 Task: Open Card Content Strategy Review in Board Voice of Customer Customer Feedback and Complaint Analysis and Reporting to Workspace Alternative Dispute Resolution Services and add a team member Softage.2@softage.net, a label Blue, a checklist Insurance, an attachment from your computer, a color Blue and finally, add a card description 'Research and develop new service quality assurance process' and a comment 'Given the potential impact of this task on our company environmental impact, let us ensure that we approach it with a sense of sustainability and responsibility.'. Add a start date 'Jan 06, 1900' with a due date 'Jan 13, 1900'
Action: Mouse moved to (72, 377)
Screenshot: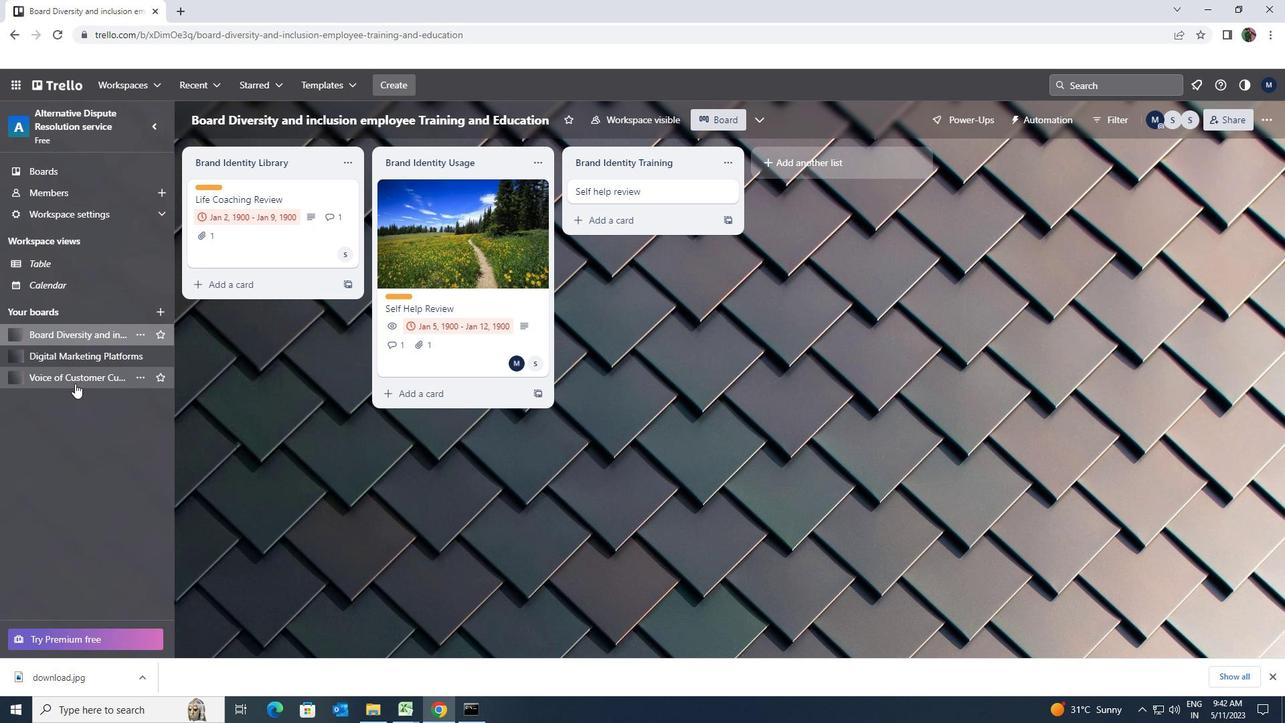
Action: Mouse pressed left at (72, 377)
Screenshot: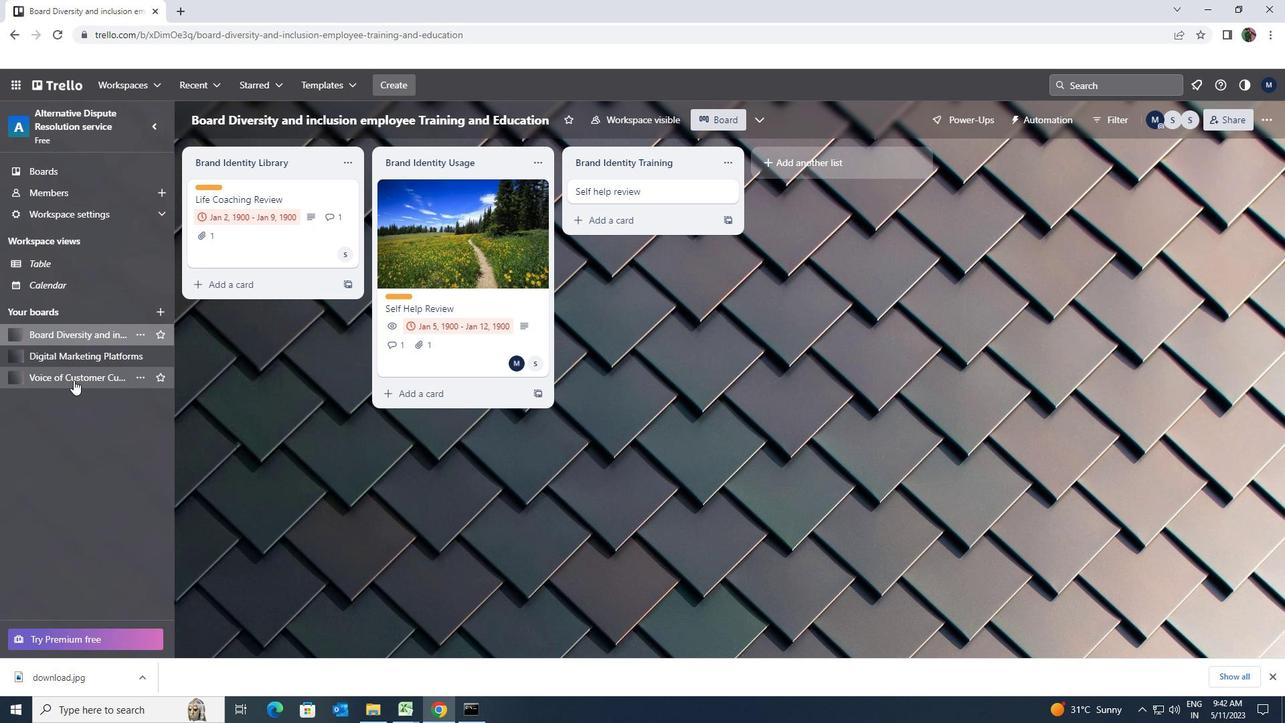 
Action: Mouse moved to (459, 184)
Screenshot: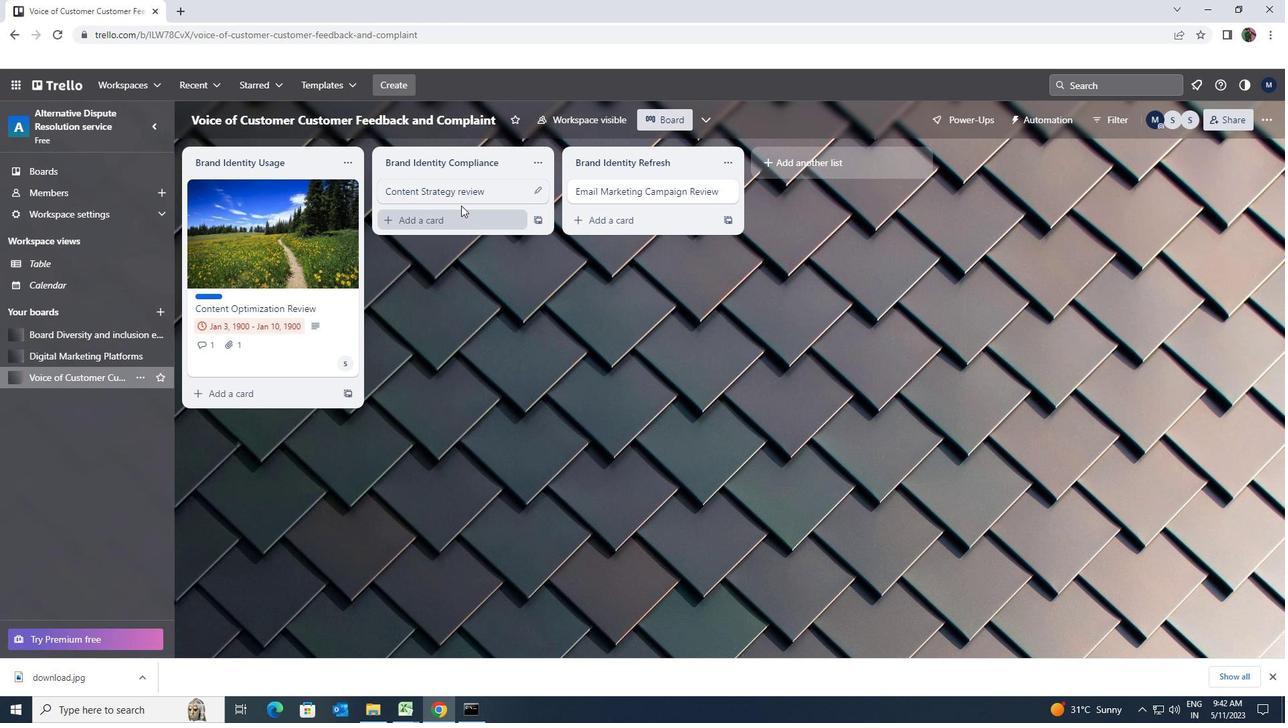 
Action: Mouse pressed left at (459, 184)
Screenshot: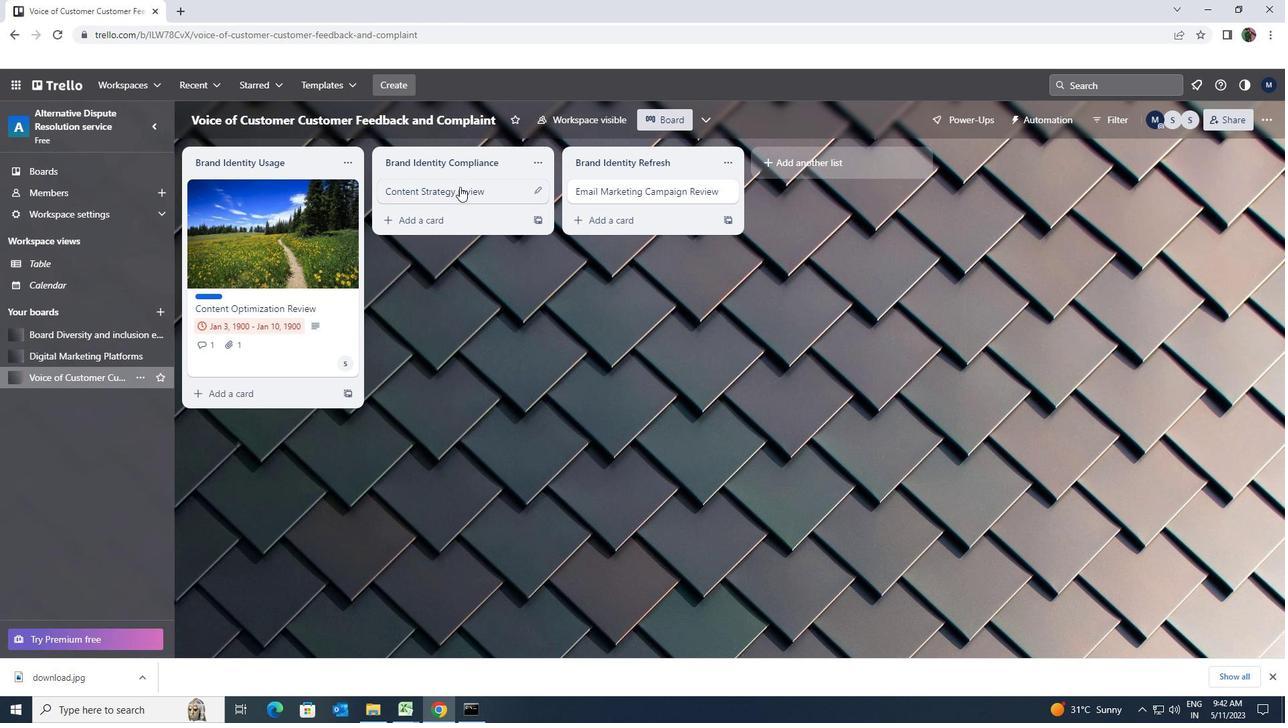 
Action: Mouse moved to (797, 188)
Screenshot: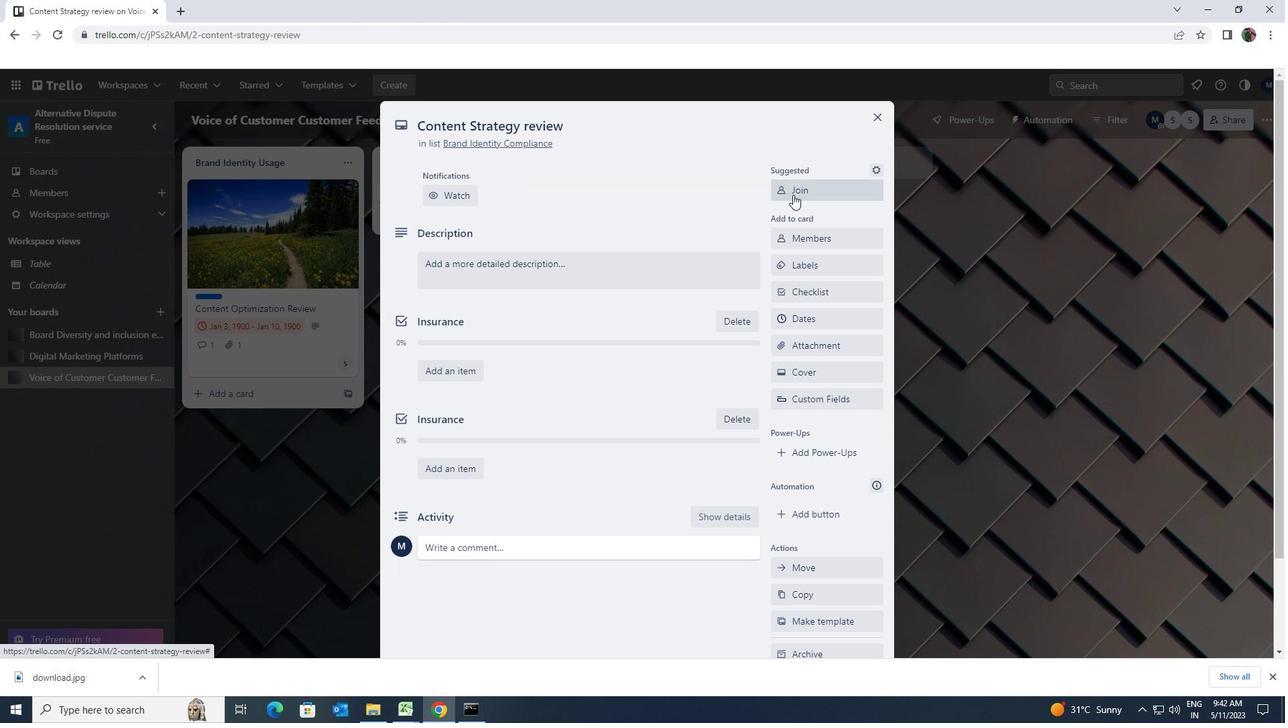 
Action: Mouse pressed left at (797, 188)
Screenshot: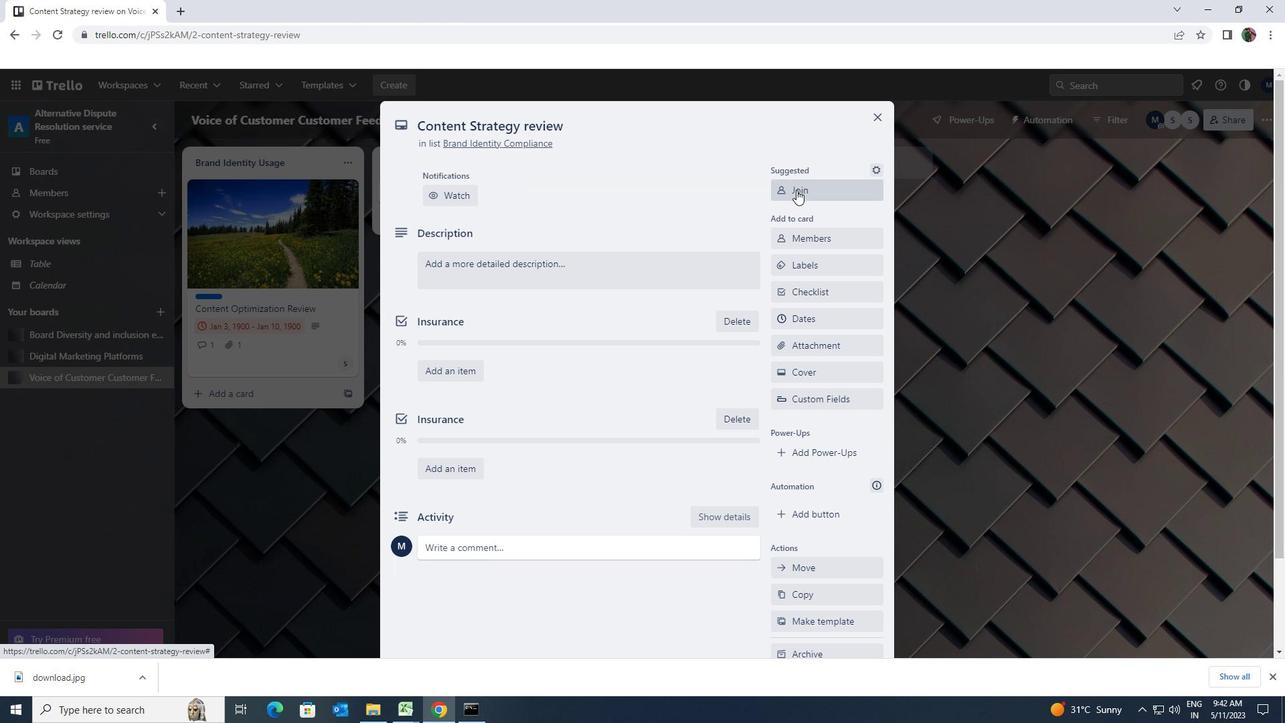 
Action: Mouse pressed left at (797, 188)
Screenshot: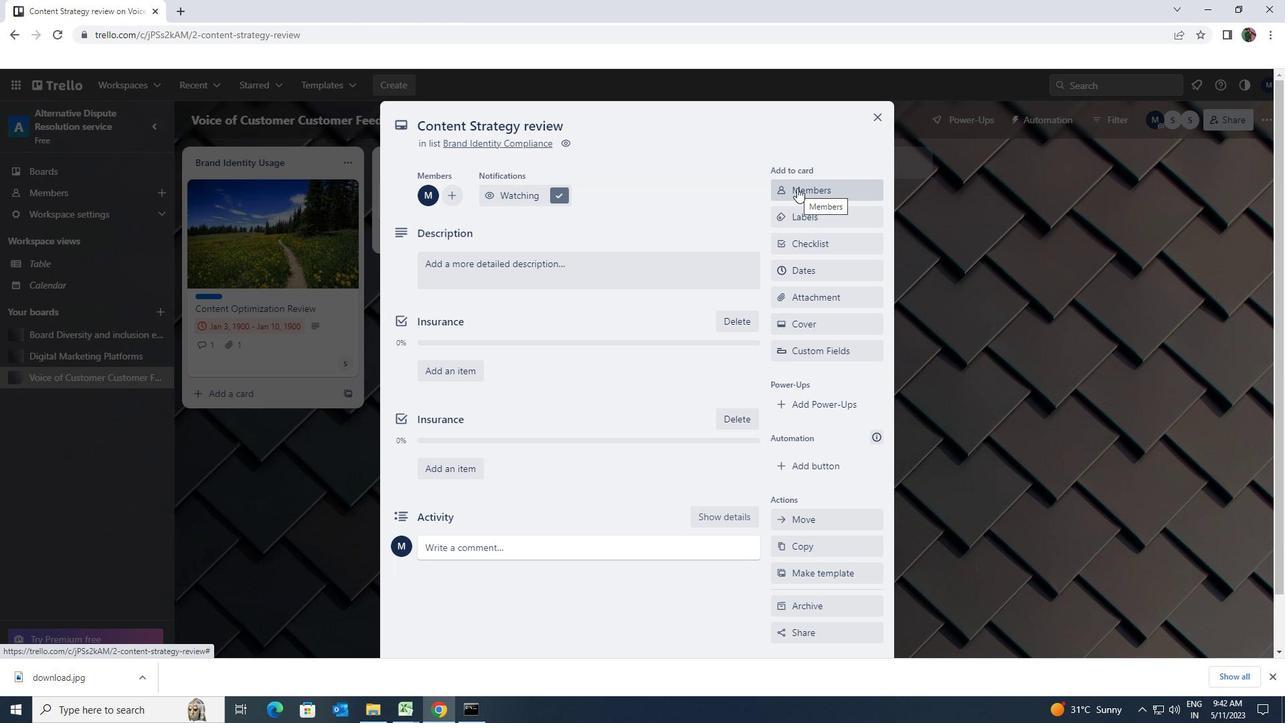 
Action: Key pressed softage.2<Key.shift>@SOFTAGE.NET
Screenshot: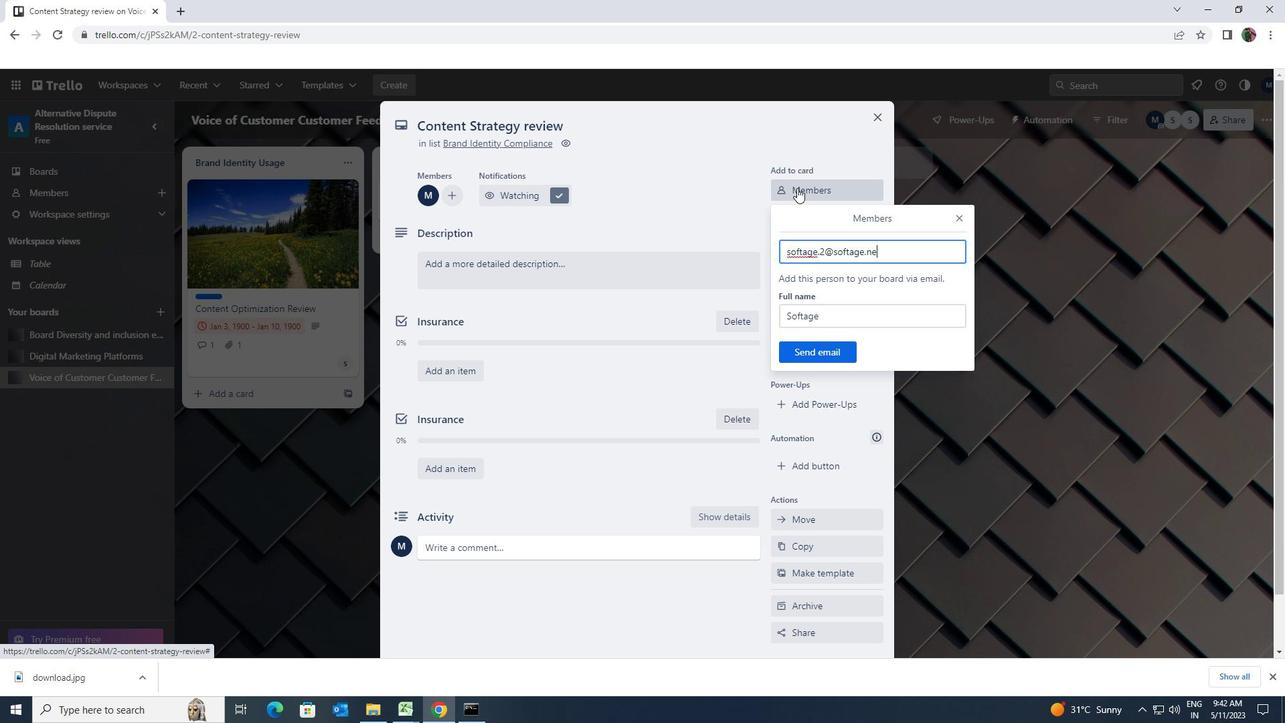 
Action: Mouse moved to (818, 353)
Screenshot: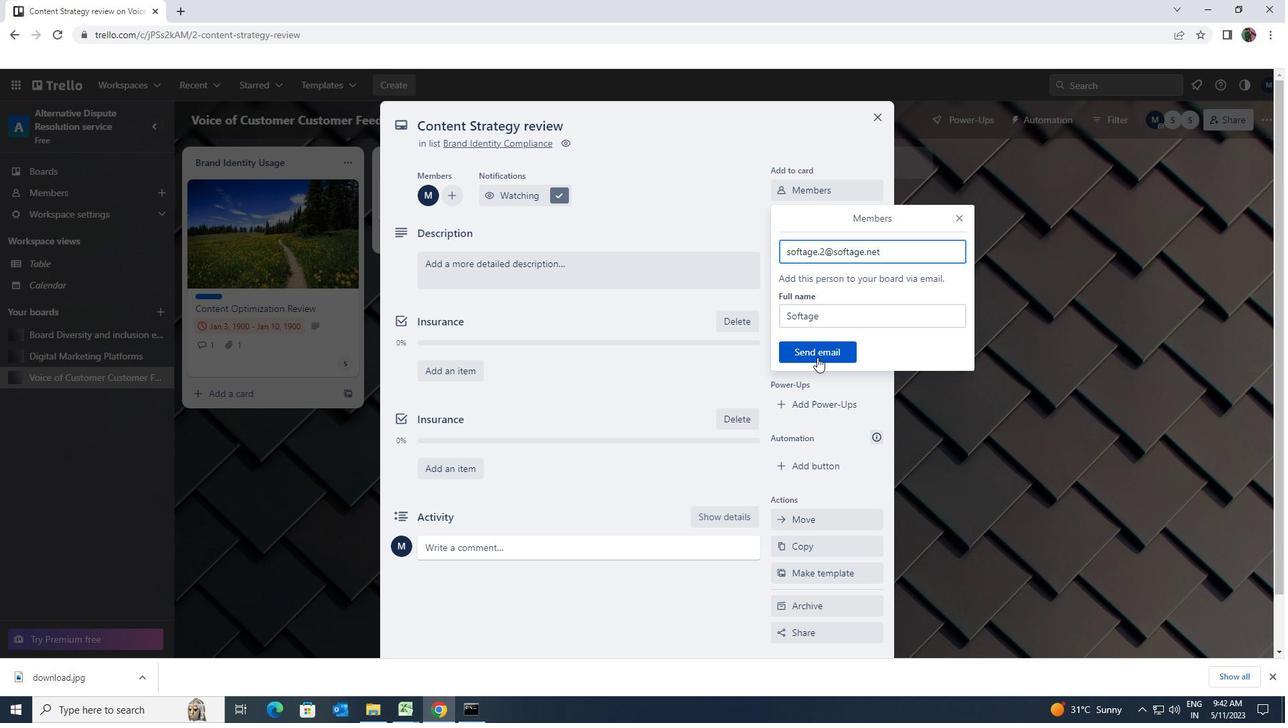 
Action: Mouse pressed left at (818, 353)
Screenshot: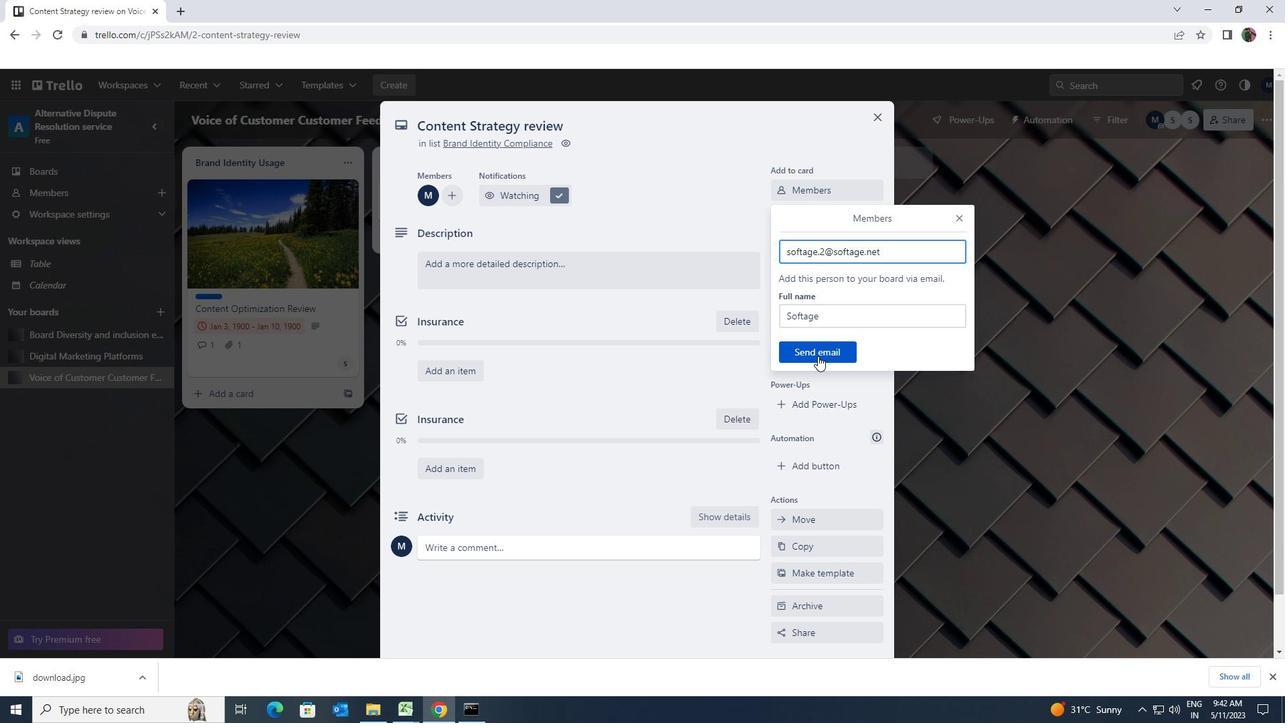 
Action: Mouse moved to (826, 213)
Screenshot: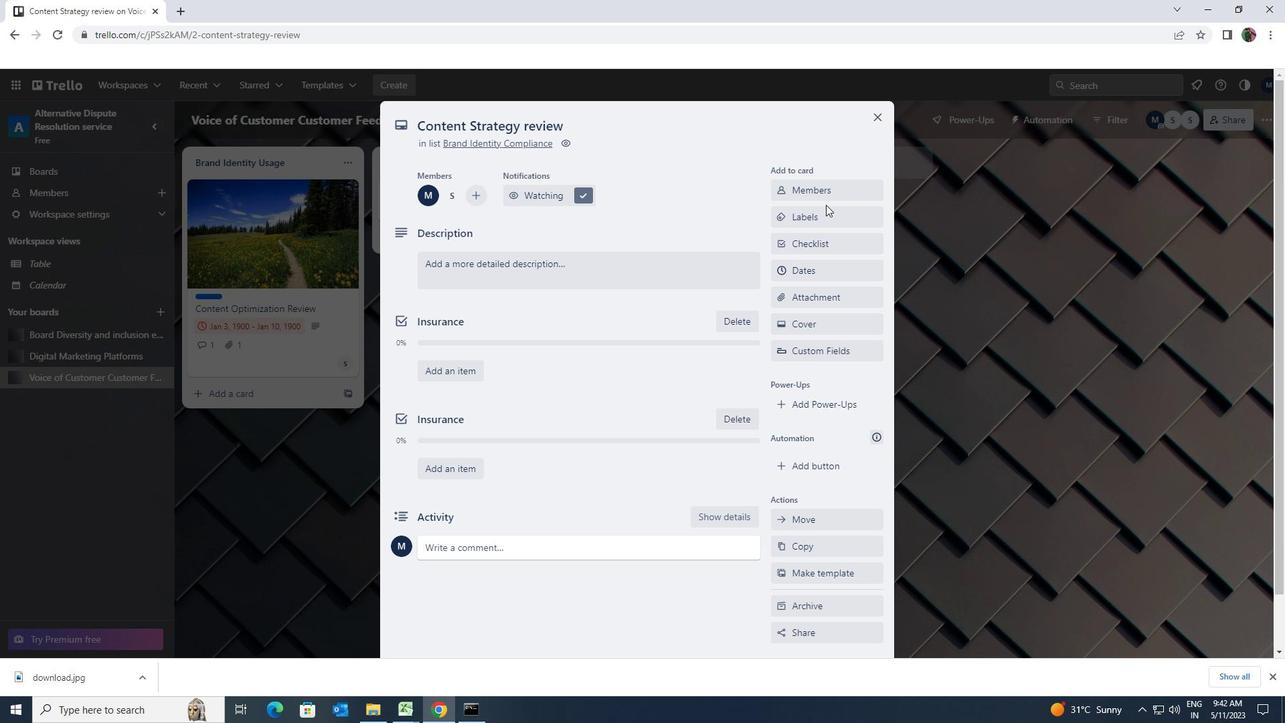 
Action: Mouse pressed left at (826, 213)
Screenshot: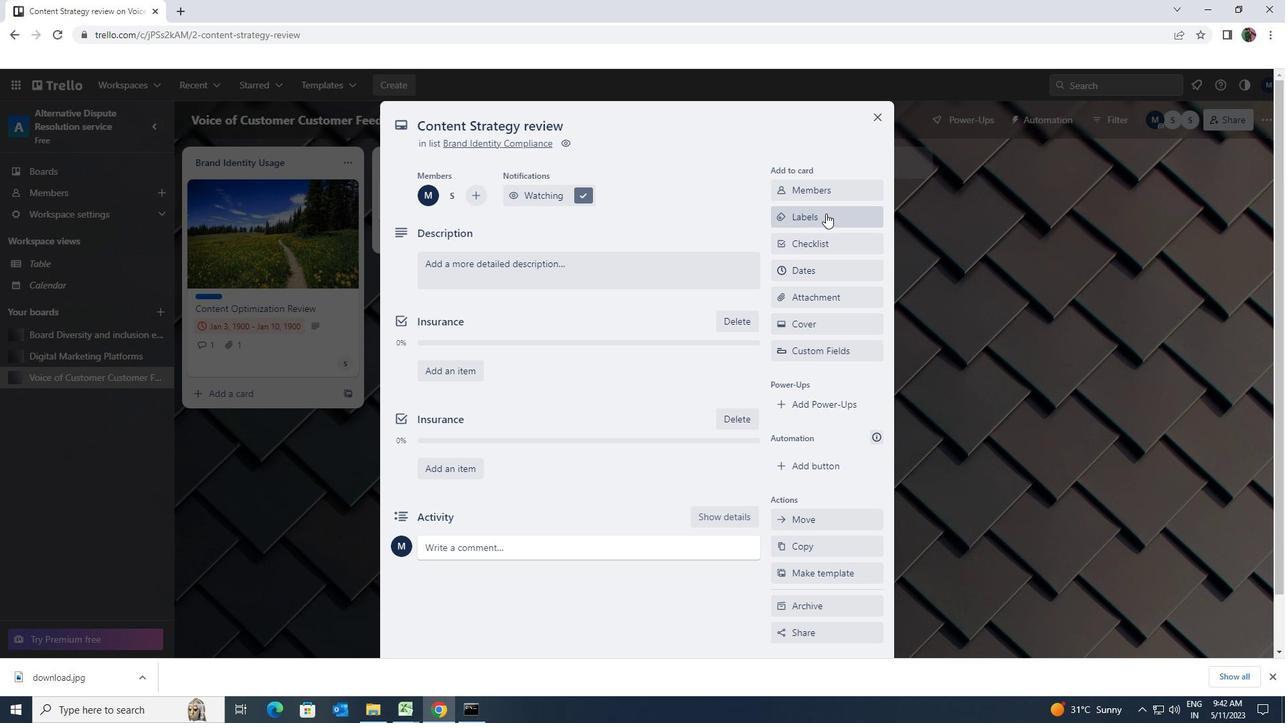 
Action: Mouse moved to (866, 500)
Screenshot: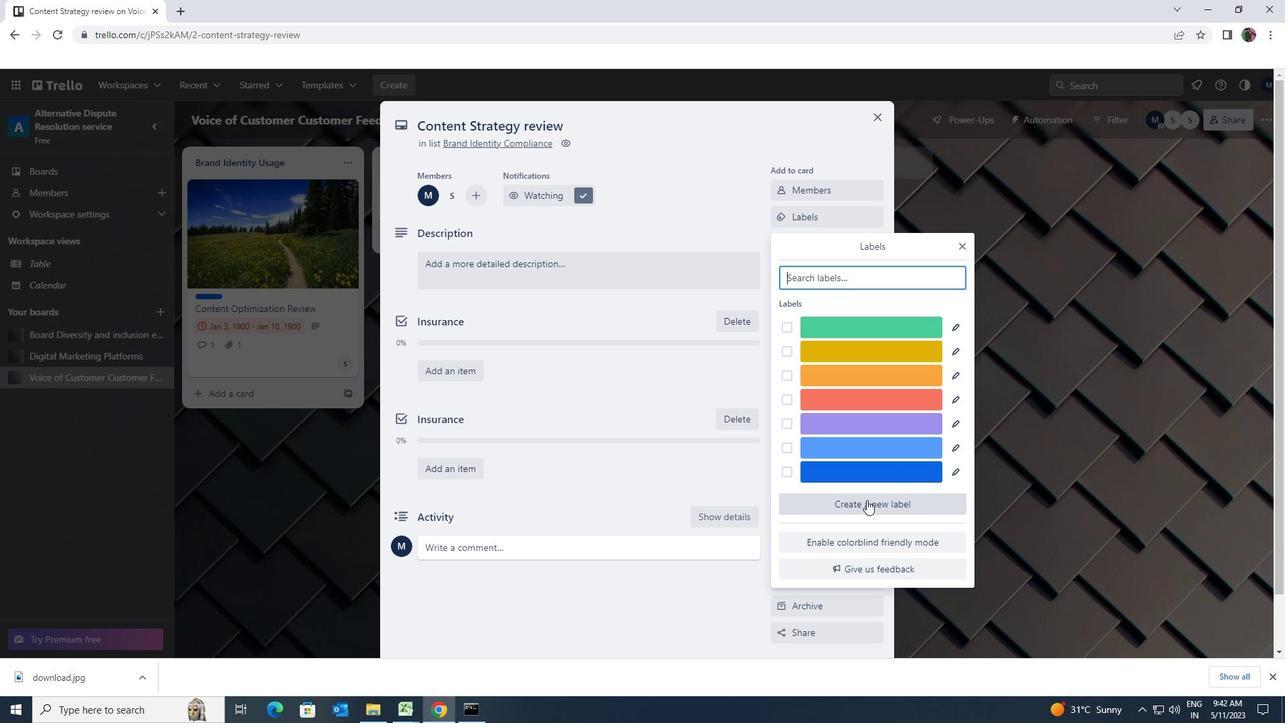 
Action: Mouse pressed left at (866, 500)
Screenshot: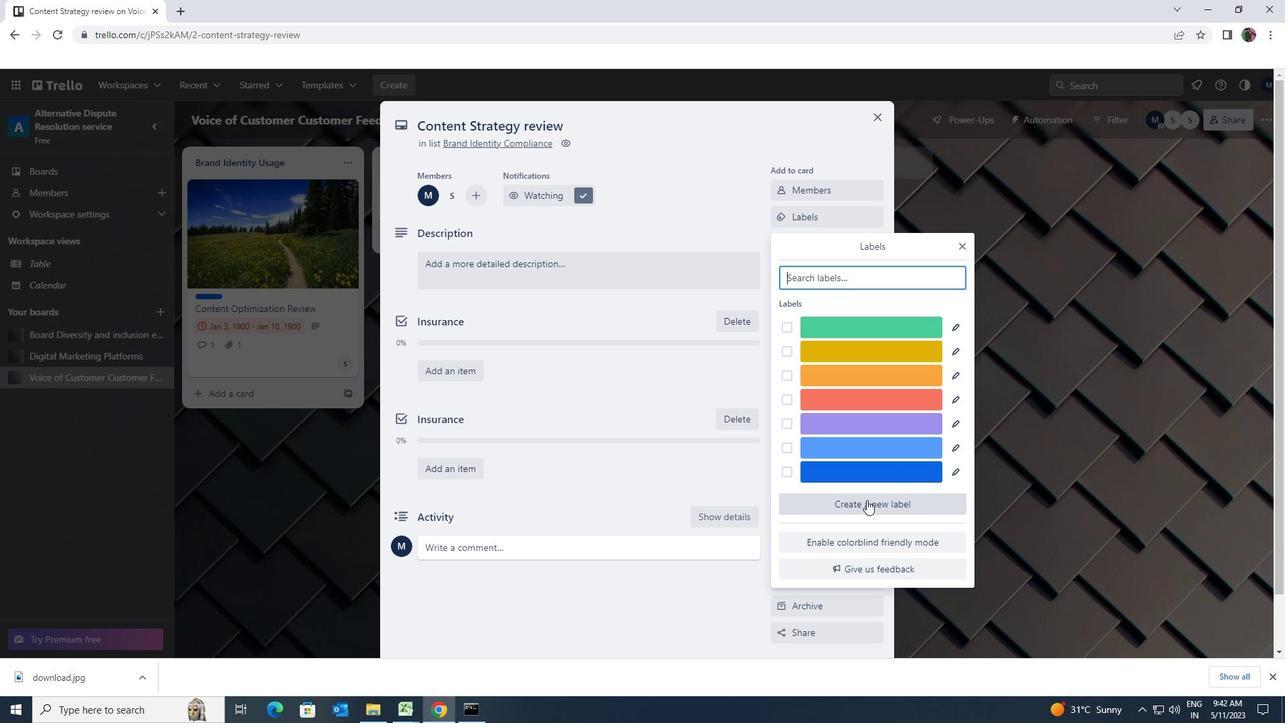 
Action: Mouse moved to (804, 529)
Screenshot: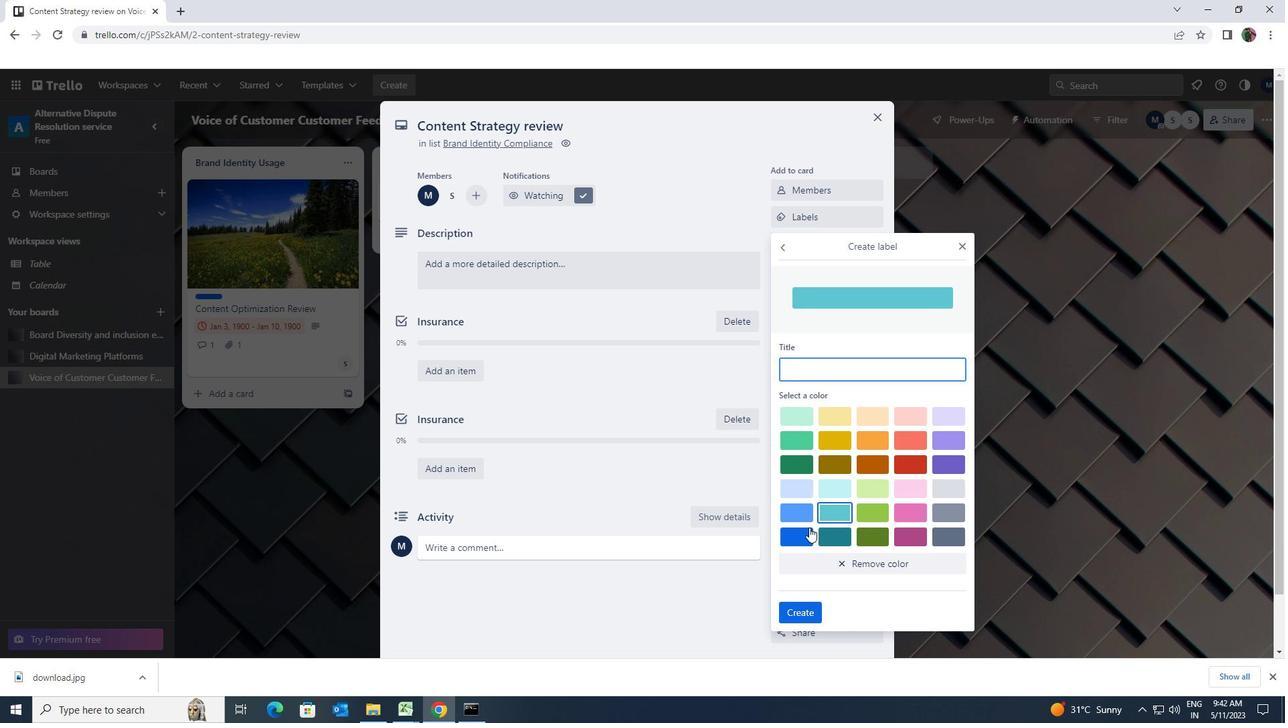 
Action: Mouse pressed left at (804, 529)
Screenshot: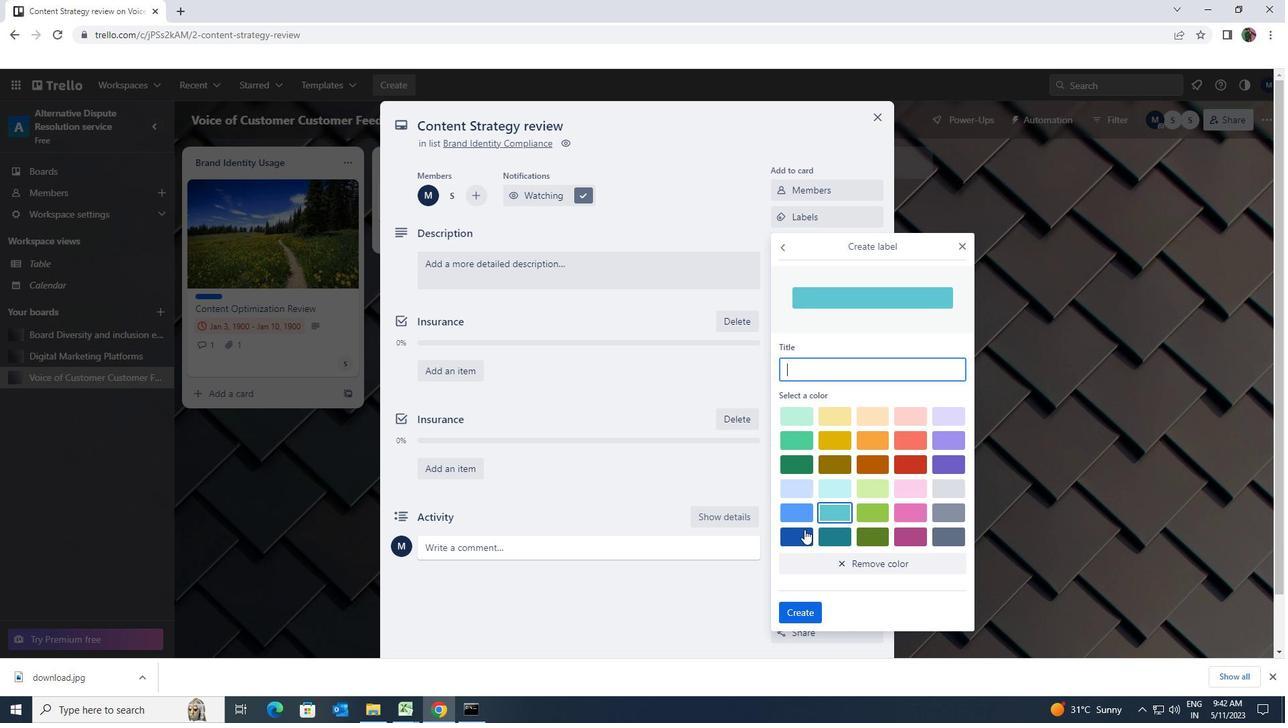 
Action: Mouse moved to (793, 615)
Screenshot: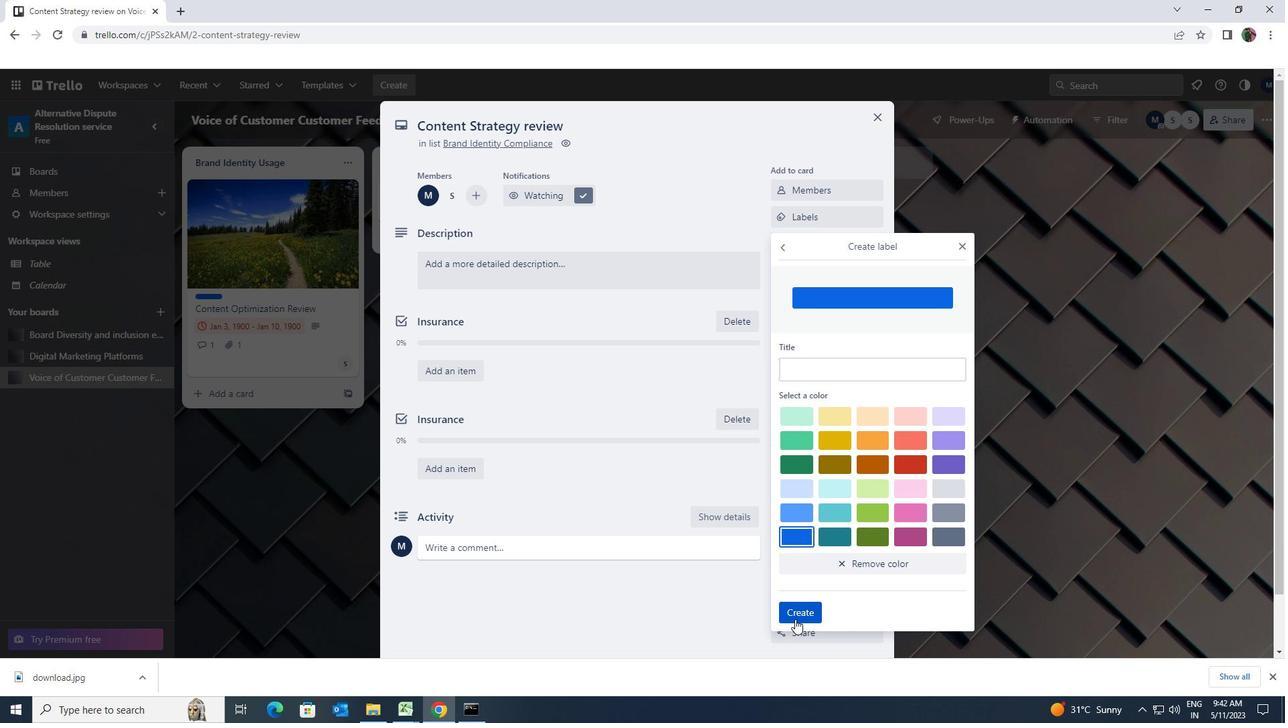 
Action: Mouse pressed left at (793, 615)
Screenshot: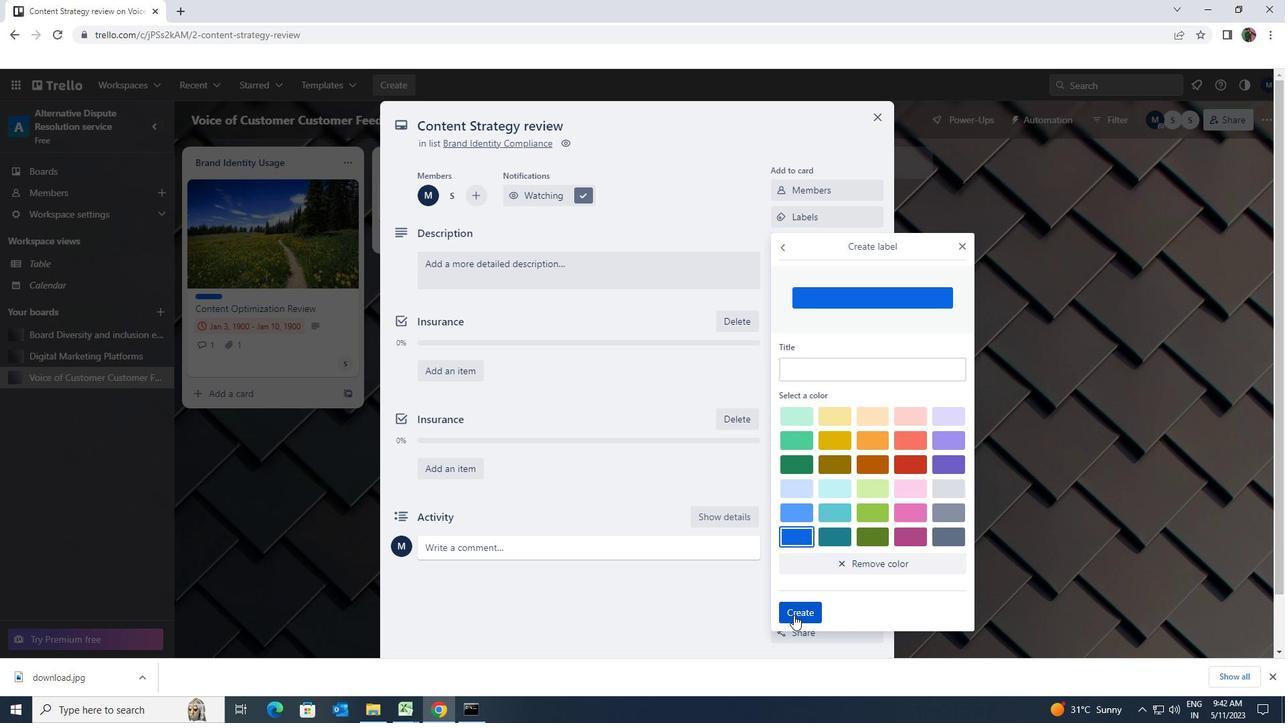 
Action: Mouse moved to (962, 247)
Screenshot: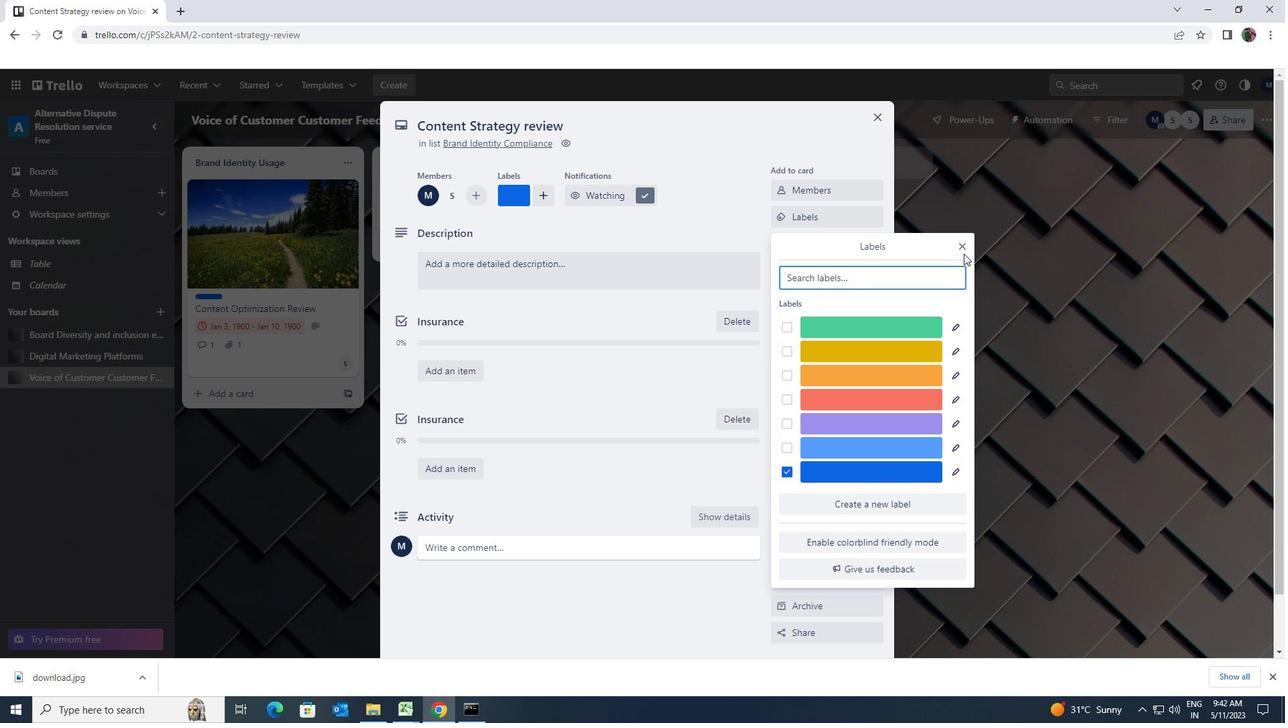 
Action: Mouse pressed left at (962, 247)
Screenshot: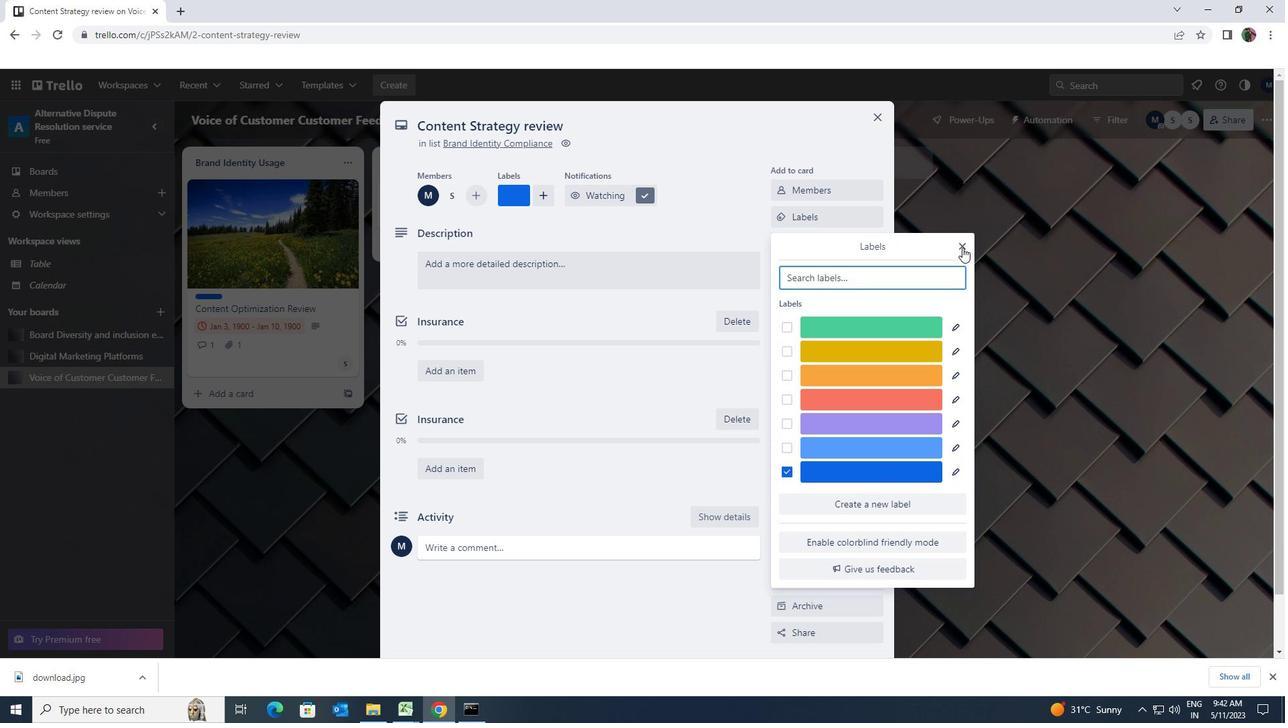 
Action: Mouse moved to (868, 246)
Screenshot: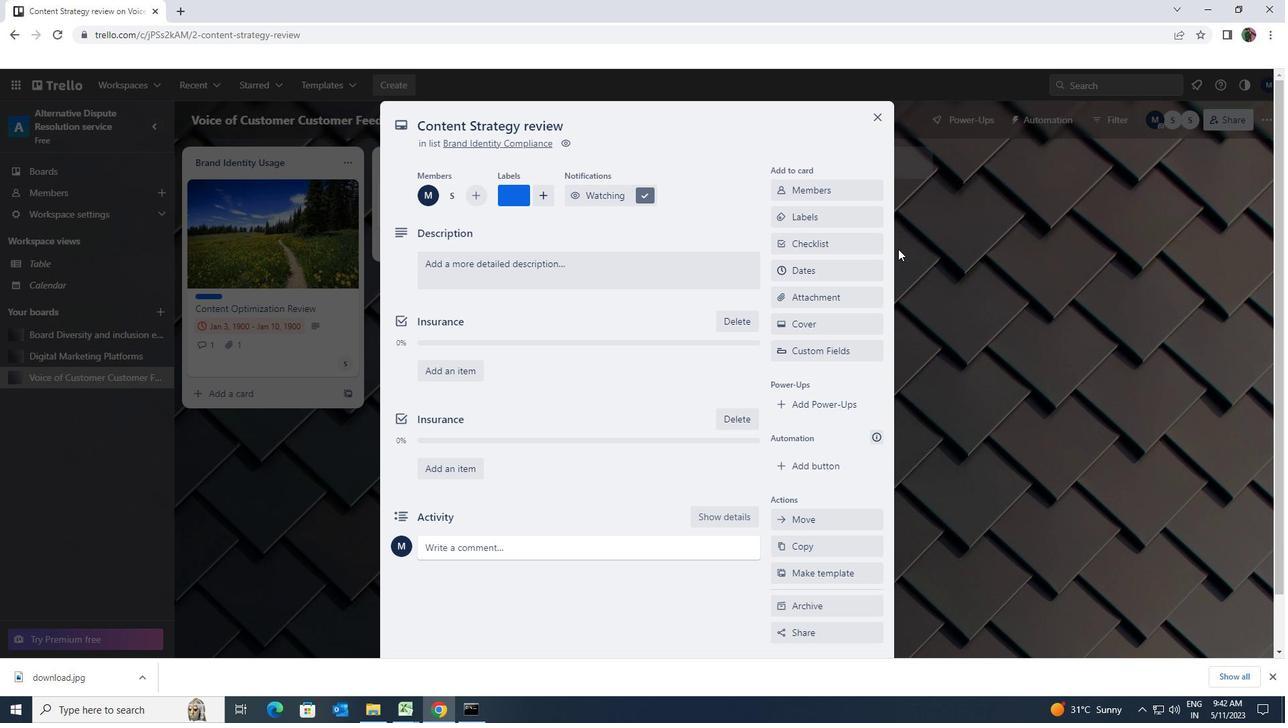 
Action: Mouse pressed left at (868, 246)
Screenshot: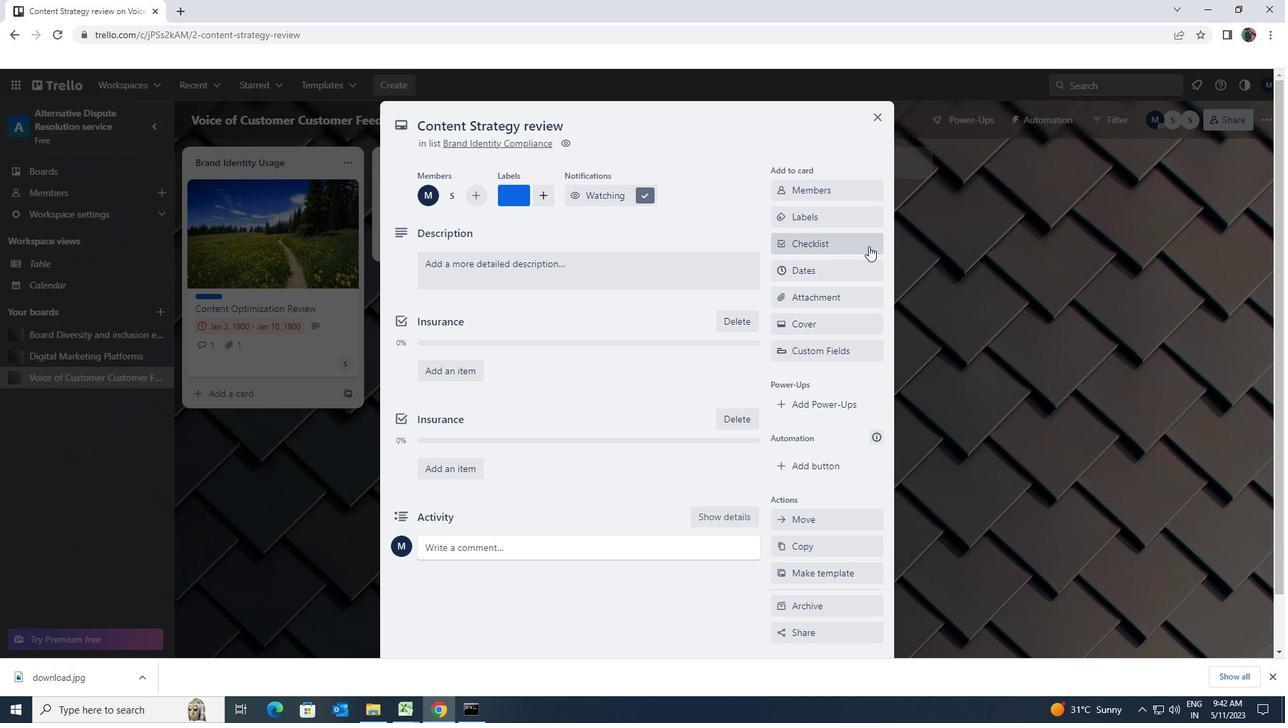 
Action: Key pressed <Key.shift>IM<Key.backspace>NSURANCE
Screenshot: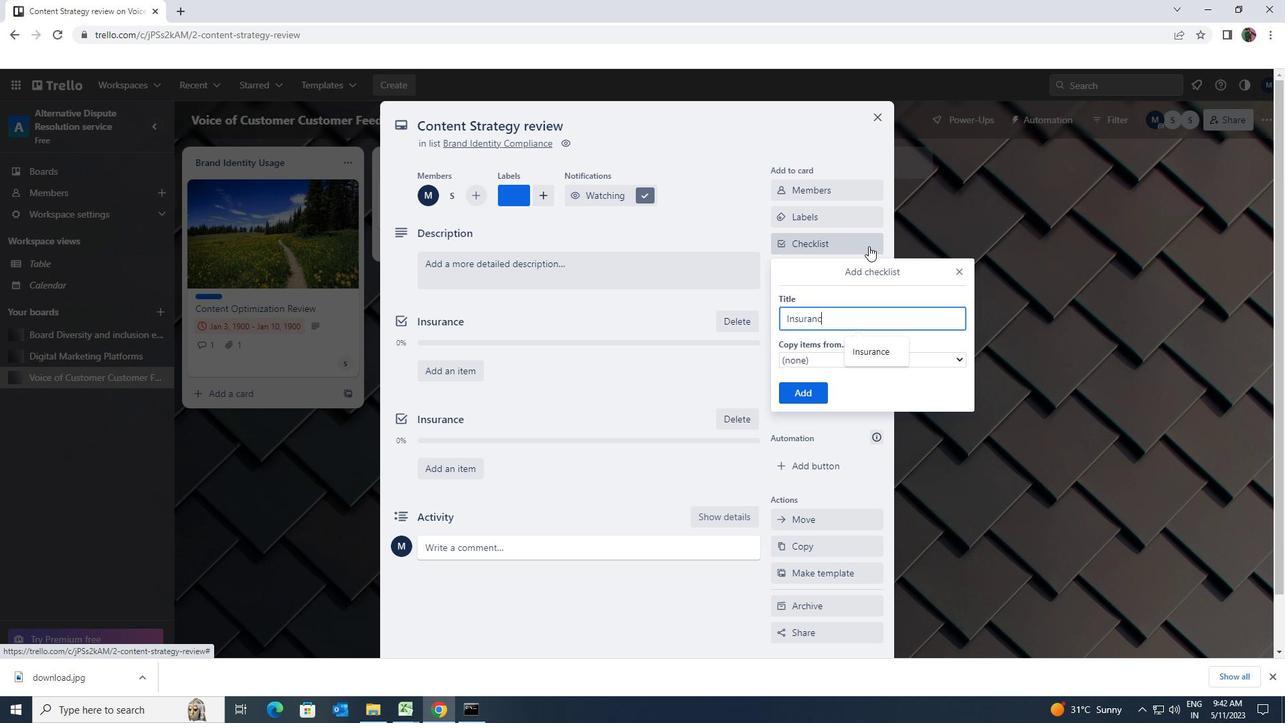 
Action: Mouse moved to (814, 390)
Screenshot: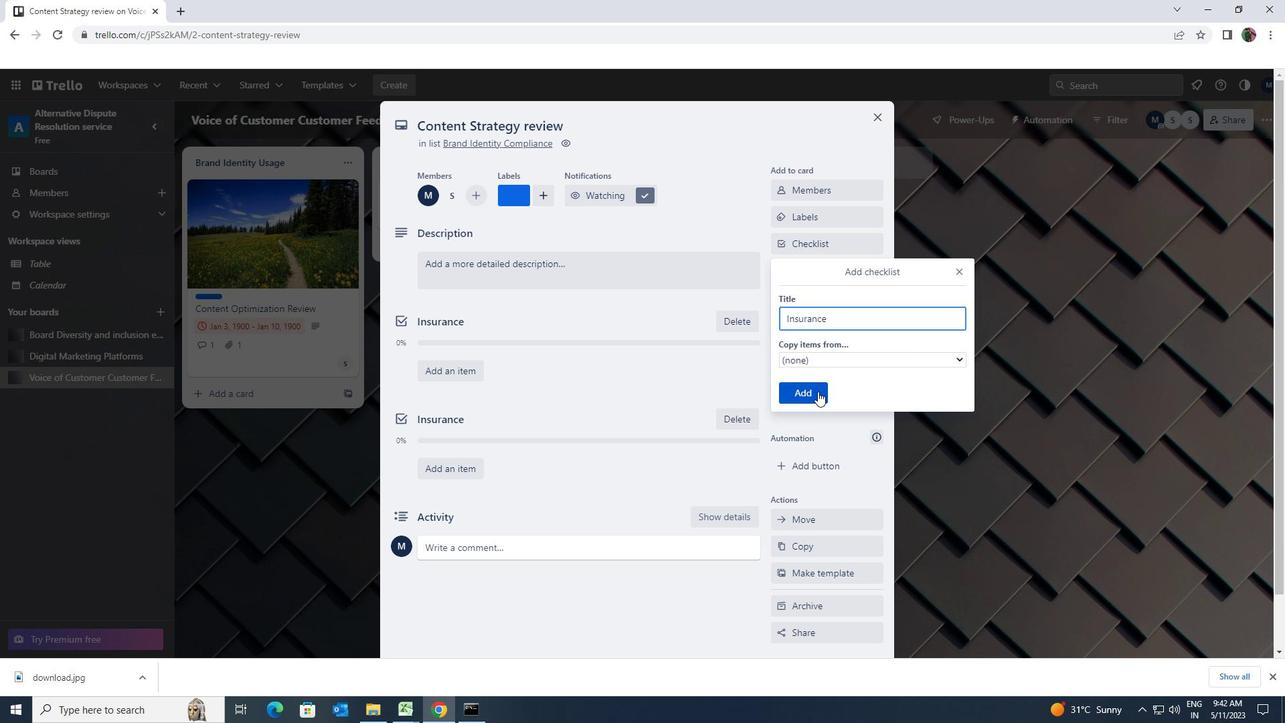 
Action: Mouse pressed left at (814, 390)
Screenshot: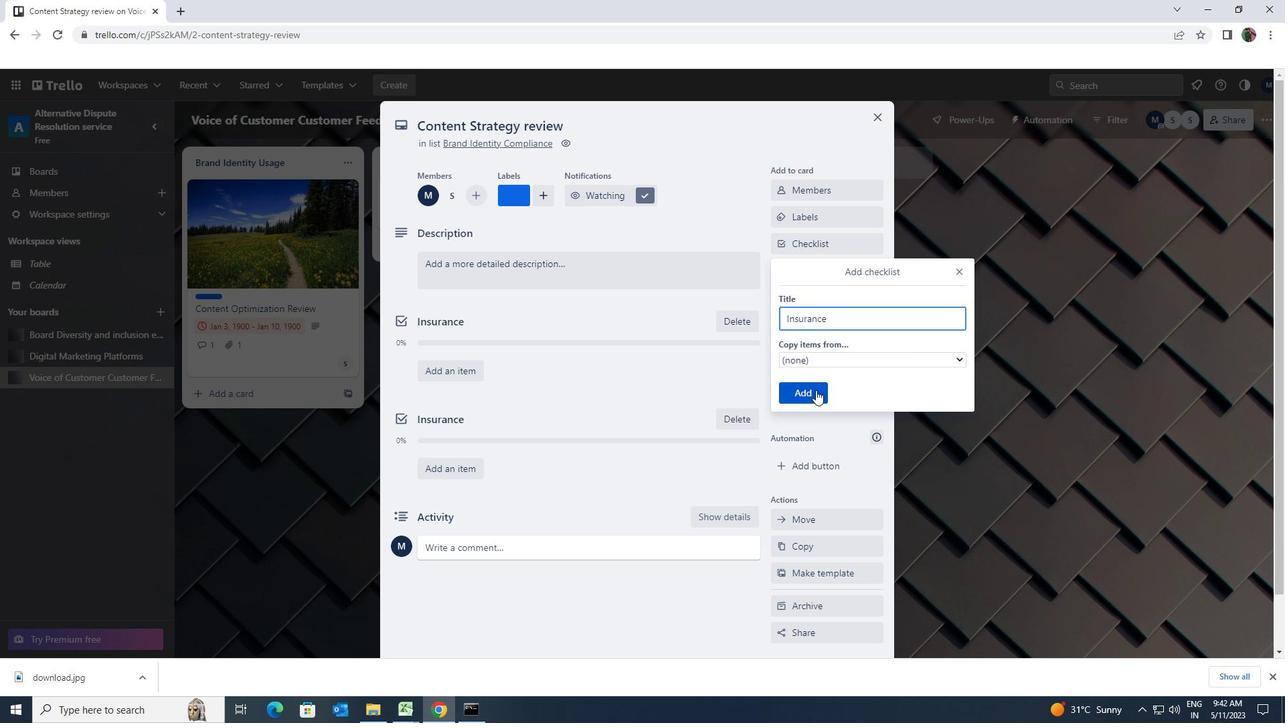 
Action: Mouse moved to (809, 294)
Screenshot: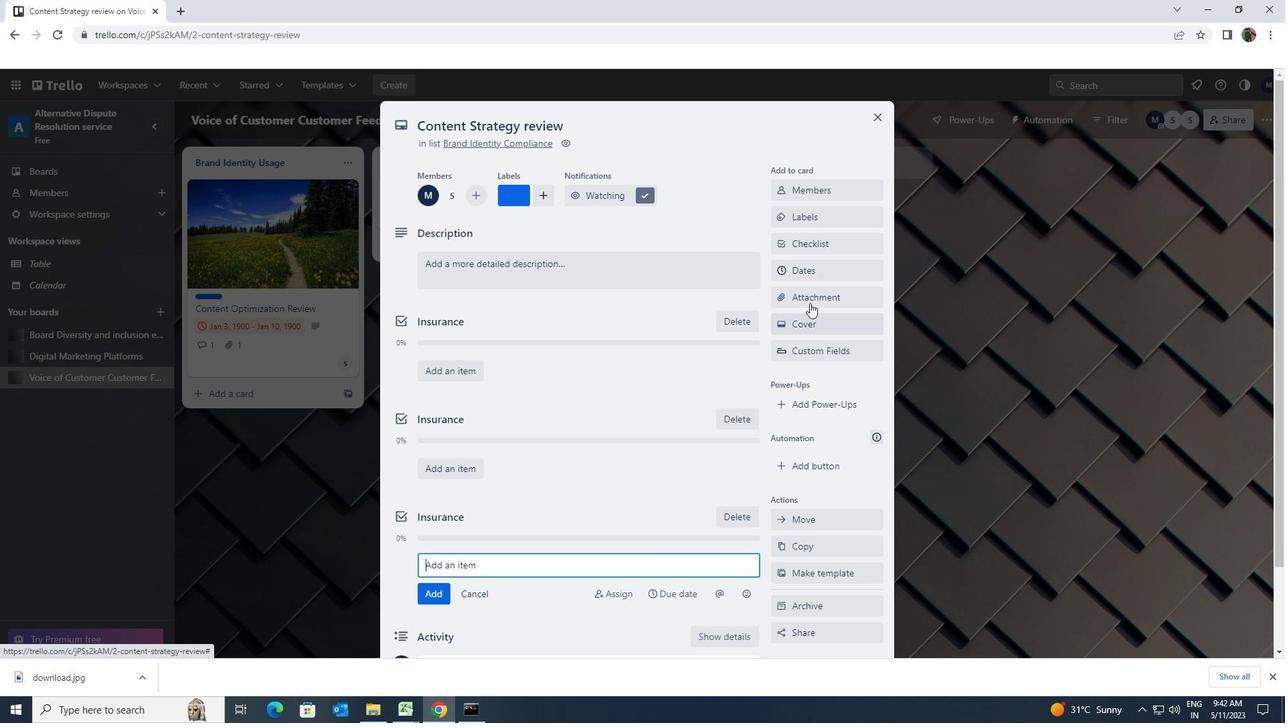 
Action: Mouse pressed left at (809, 294)
Screenshot: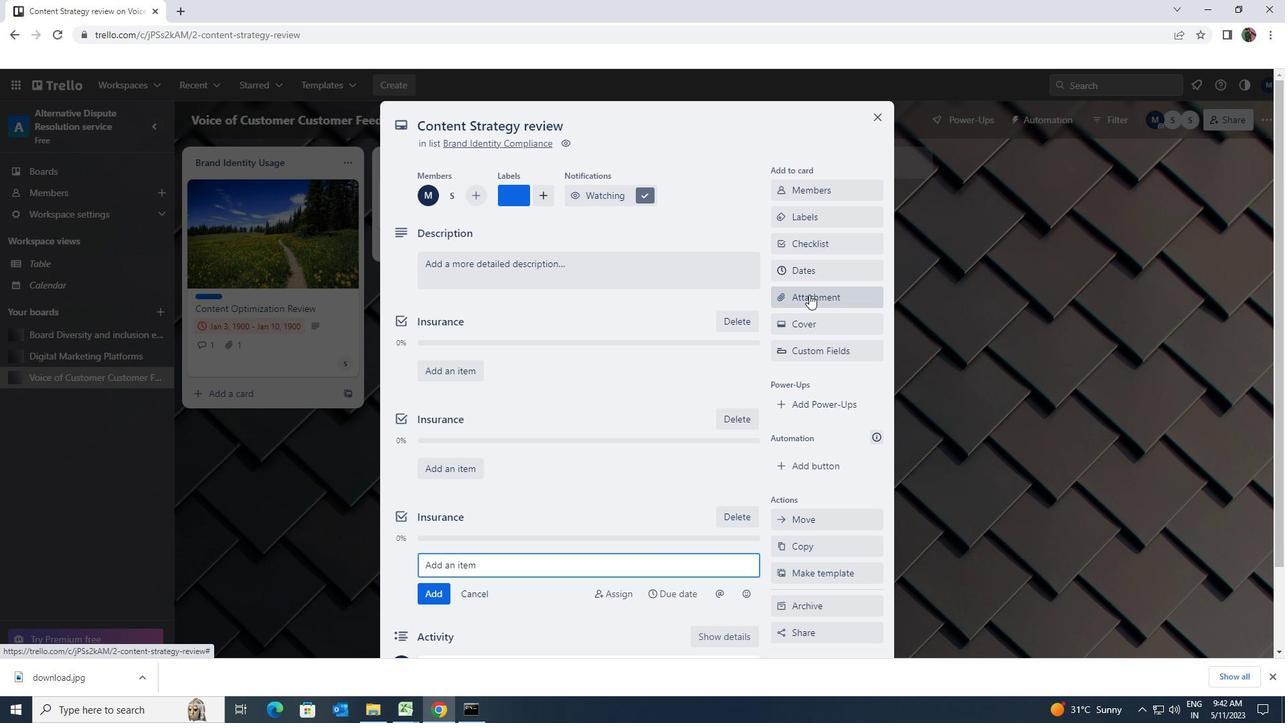 
Action: Mouse moved to (815, 348)
Screenshot: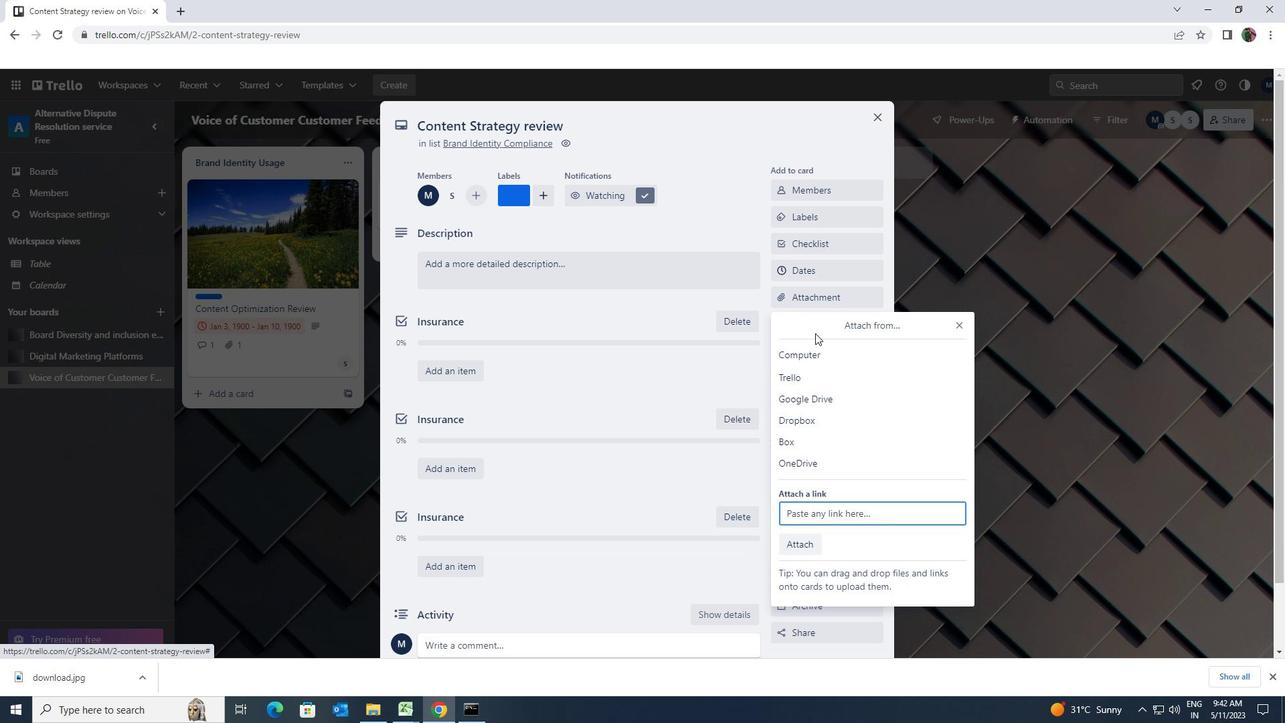 
Action: Mouse pressed left at (815, 348)
Screenshot: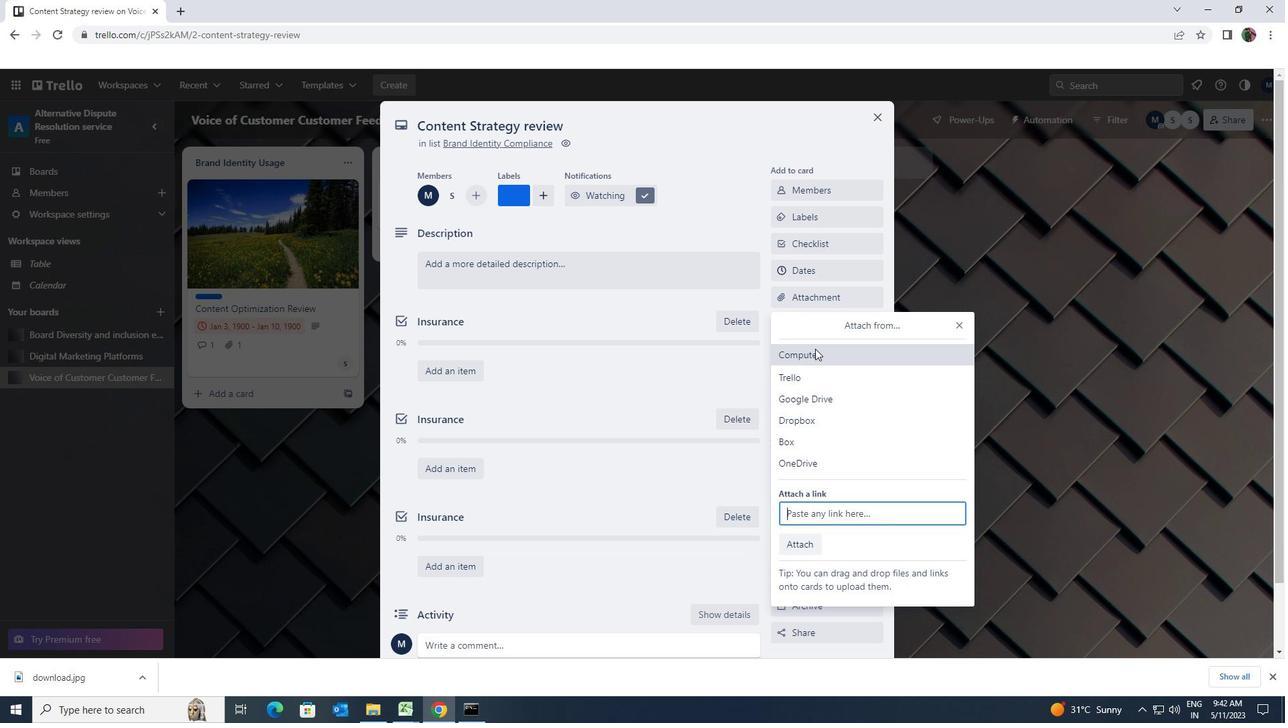 
Action: Mouse moved to (382, 118)
Screenshot: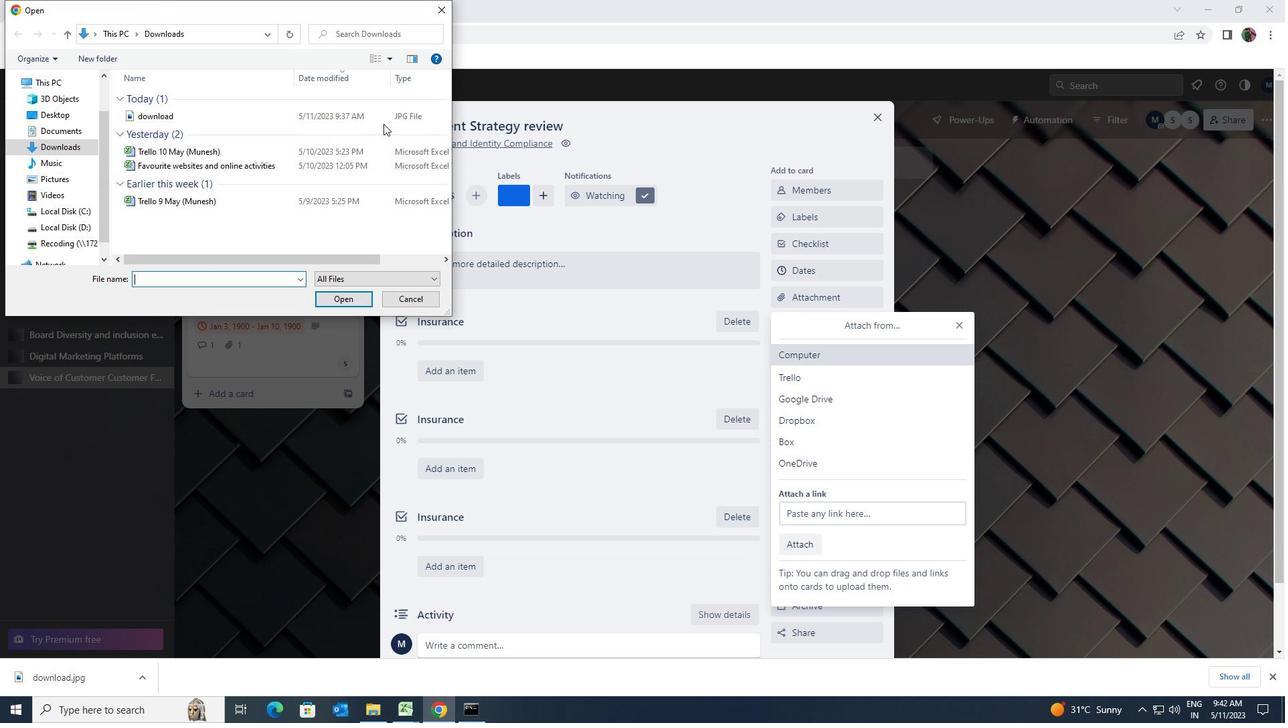 
Action: Mouse pressed left at (382, 118)
Screenshot: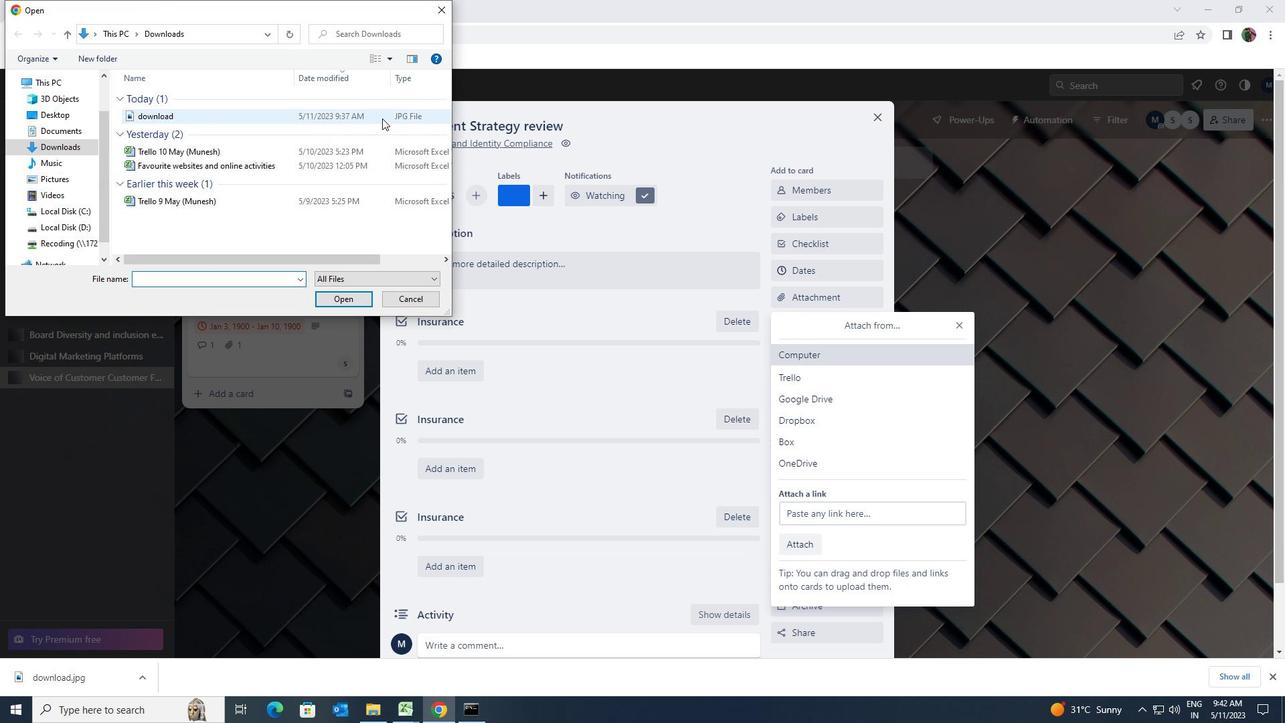 
Action: Mouse moved to (355, 295)
Screenshot: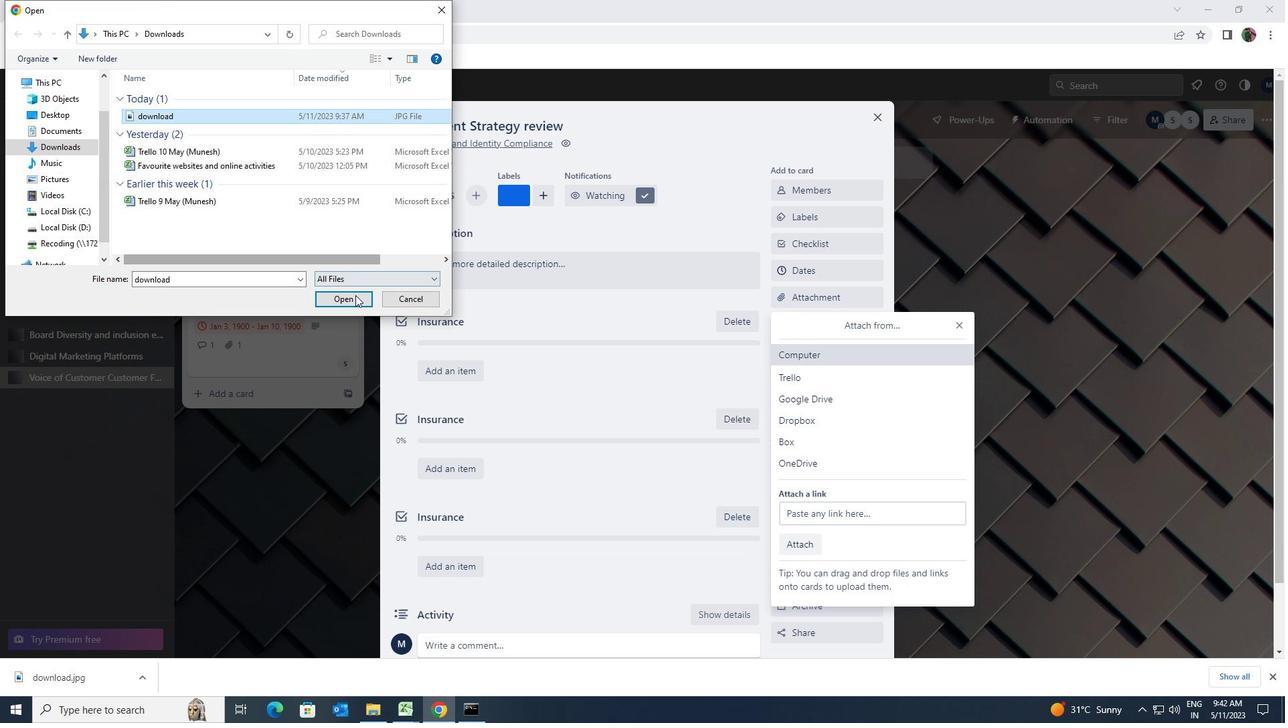 
Action: Mouse pressed left at (355, 295)
Screenshot: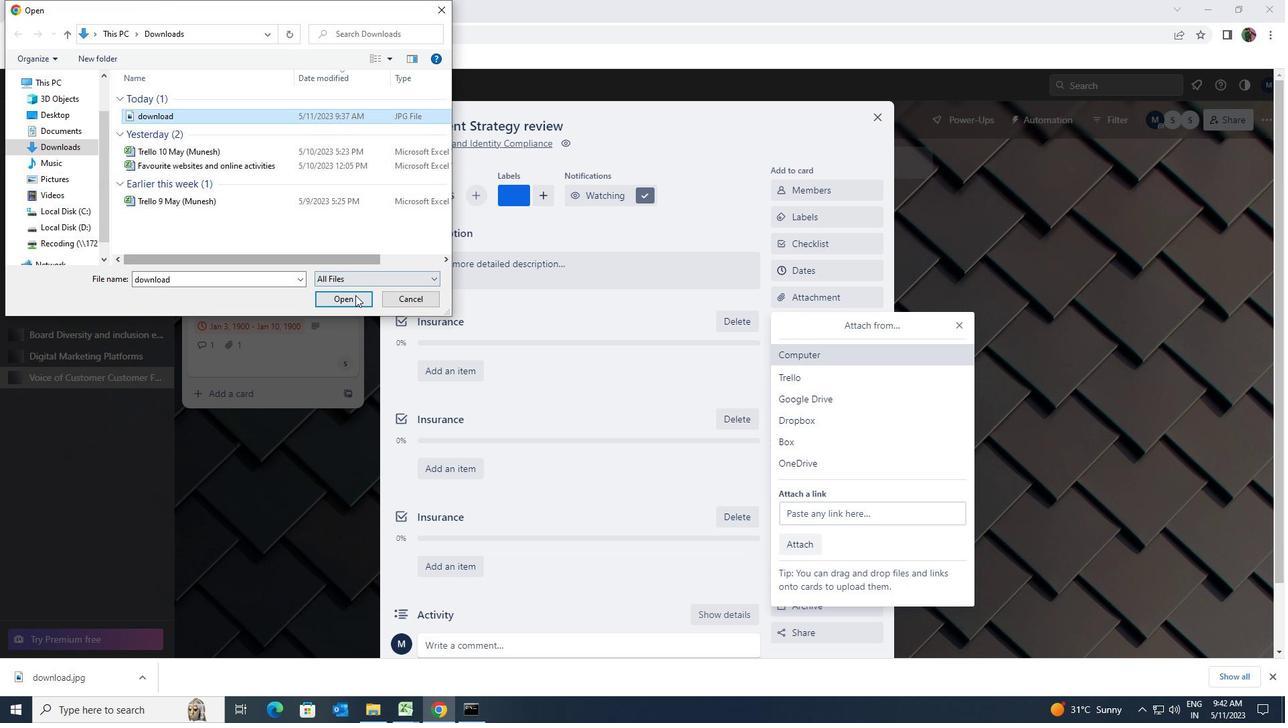 
Action: Mouse moved to (491, 388)
Screenshot: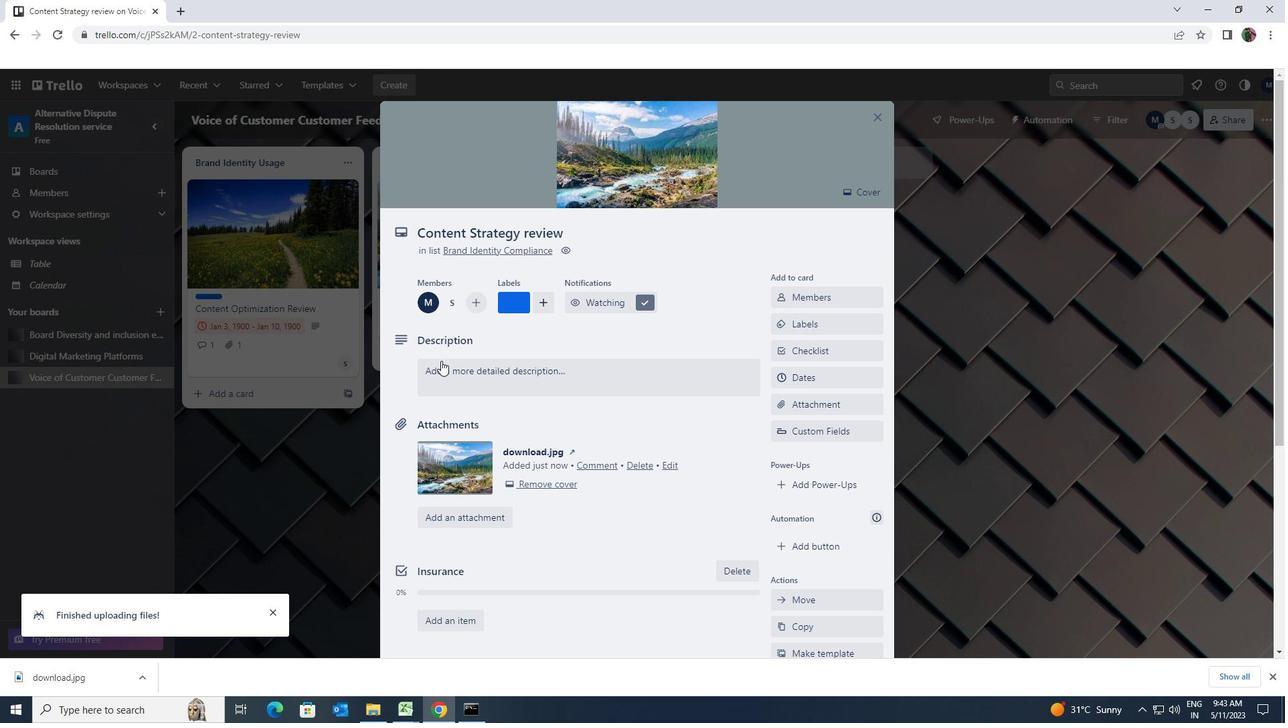 
Action: Mouse pressed left at (491, 388)
Screenshot: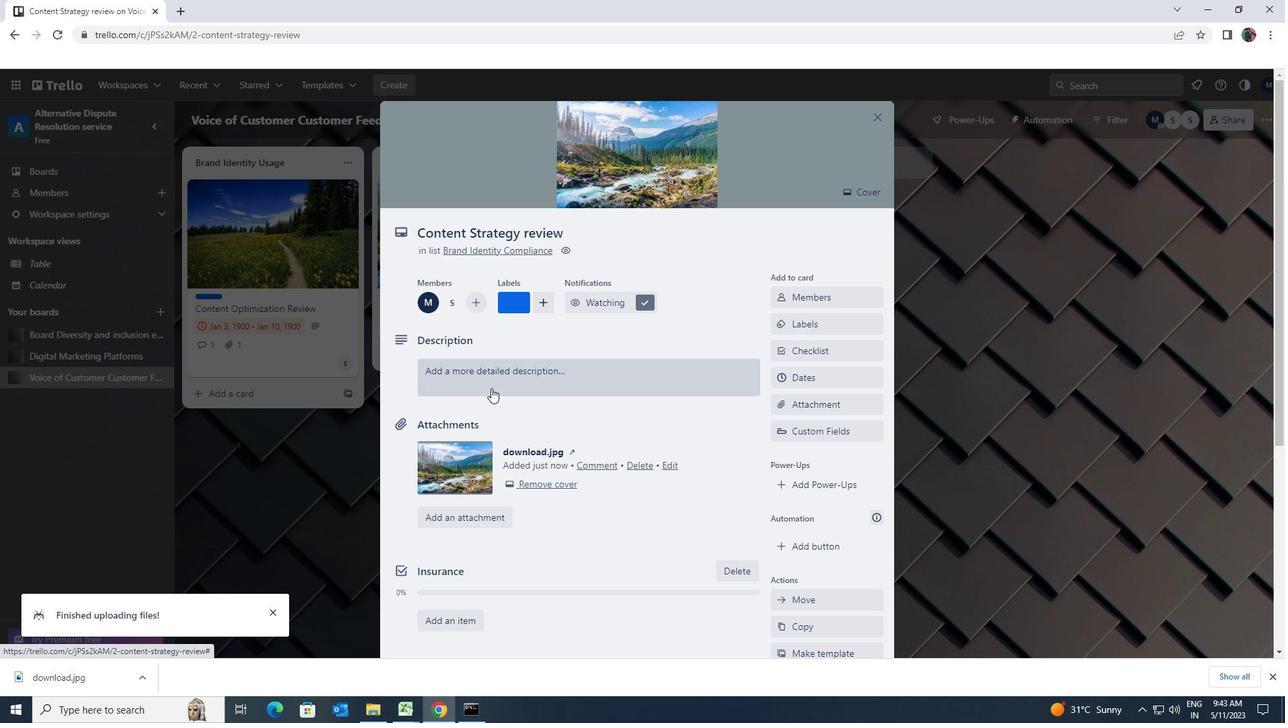 
Action: Key pressed <Key.shift>RESEARCH<Key.space>AND<Key.space>DEVELOP<Key.space>NEW<Key.space>SERVICE<Key.space>QUALITY<Key.space>ASSURANCE<Key.space>PROCESS
Screenshot: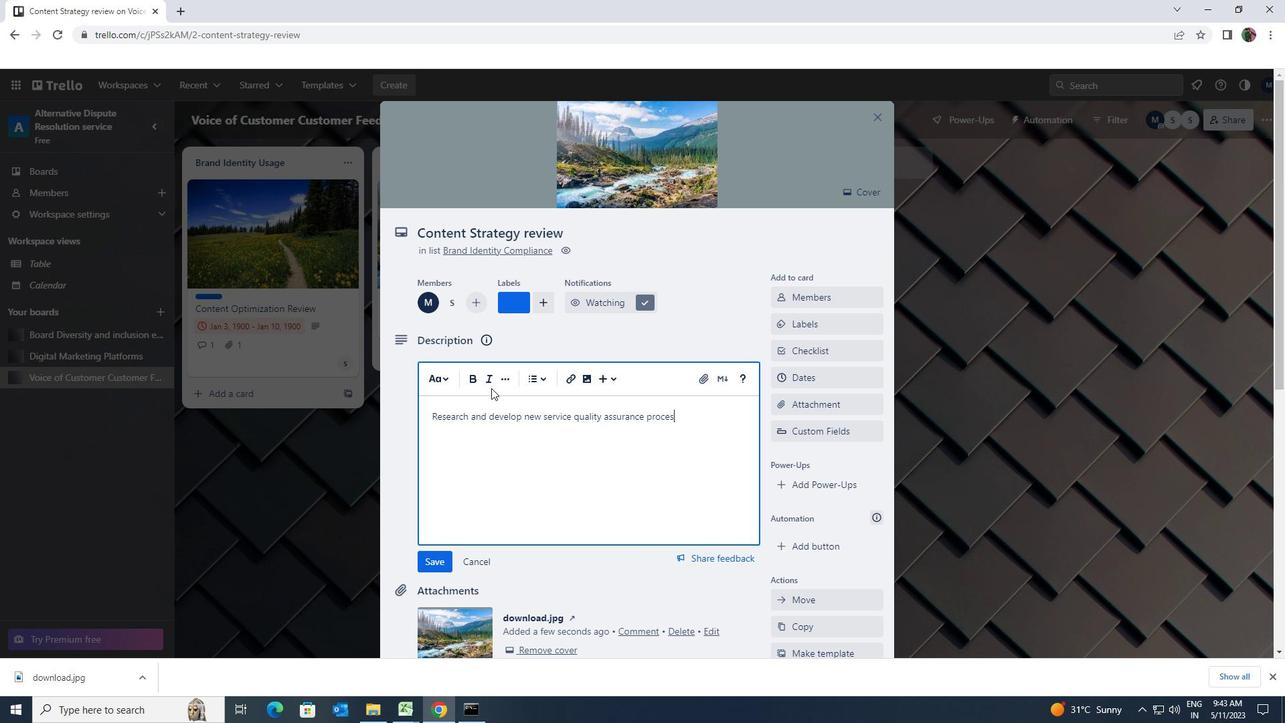 
Action: Mouse moved to (443, 561)
Screenshot: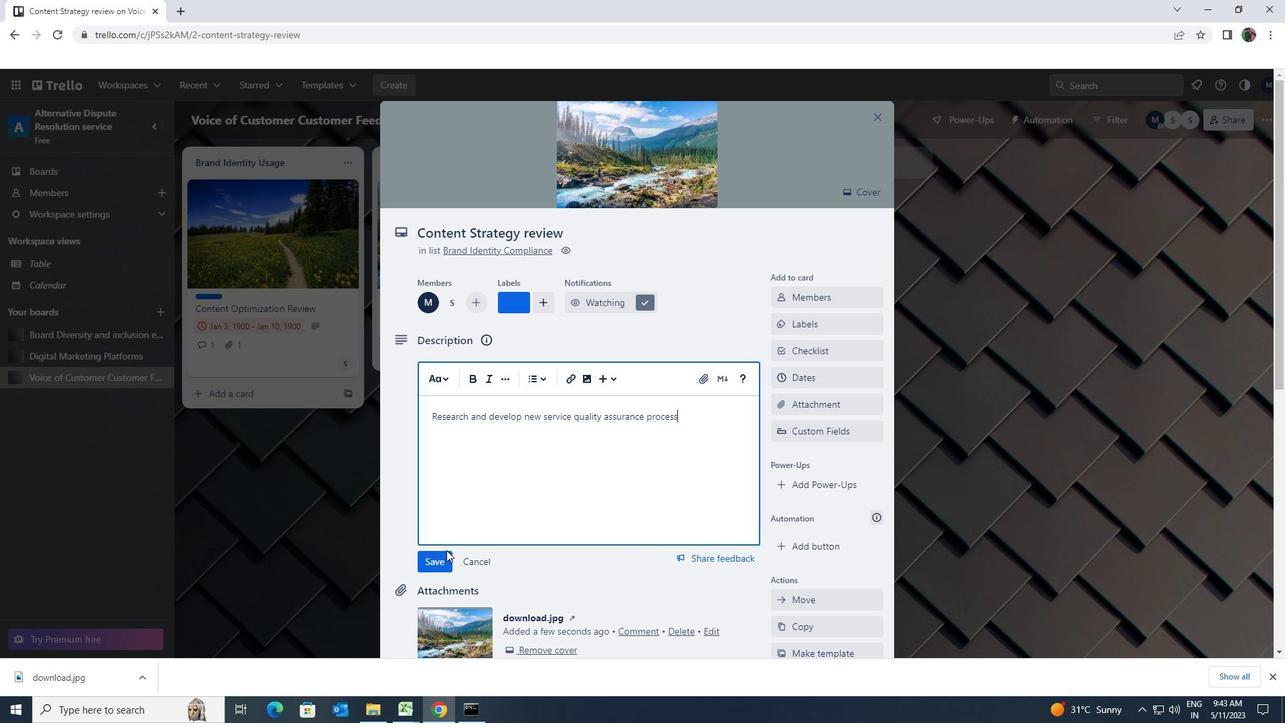 
Action: Mouse pressed left at (443, 561)
Screenshot: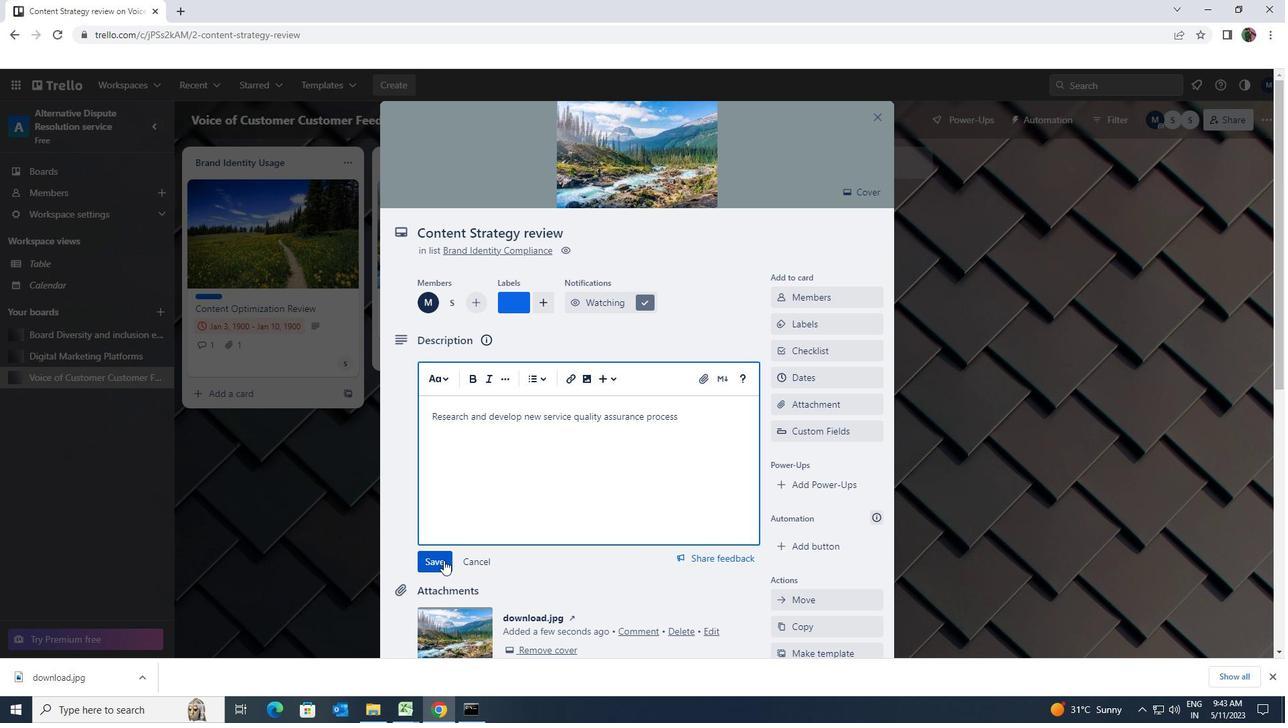 
Action: Mouse moved to (534, 520)
Screenshot: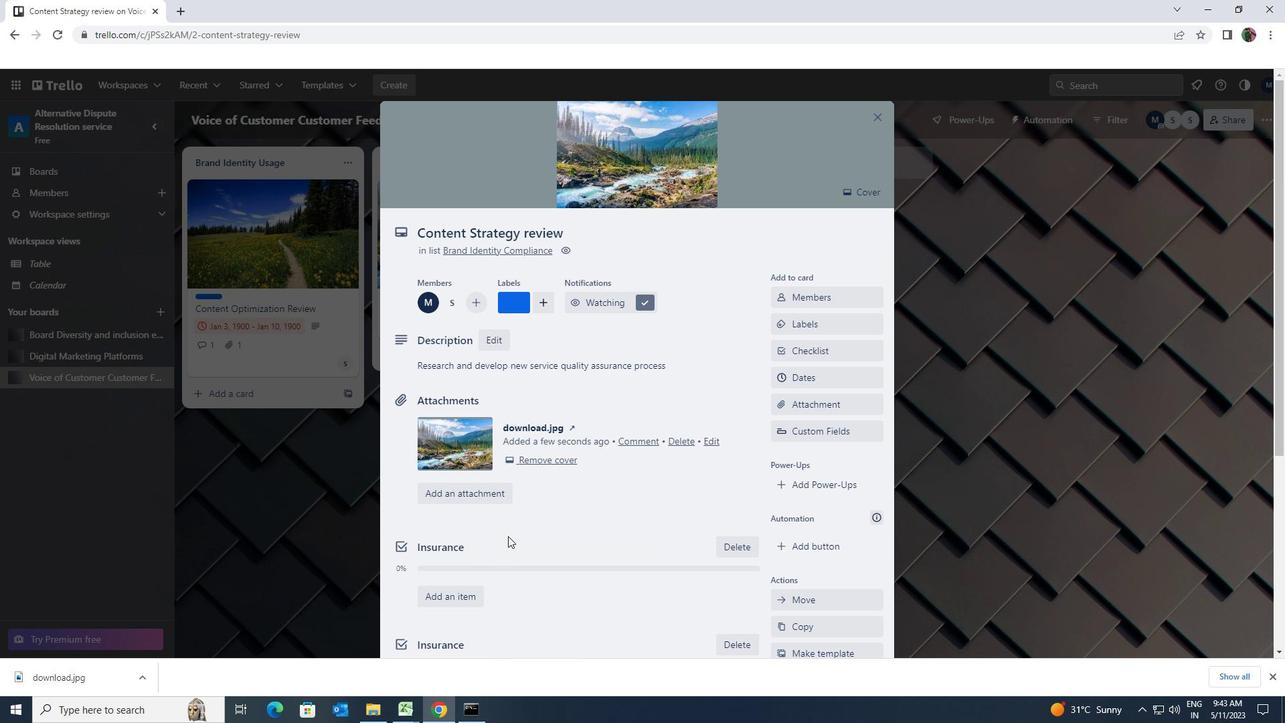 
Action: Mouse scrolled (534, 520) with delta (0, 0)
Screenshot: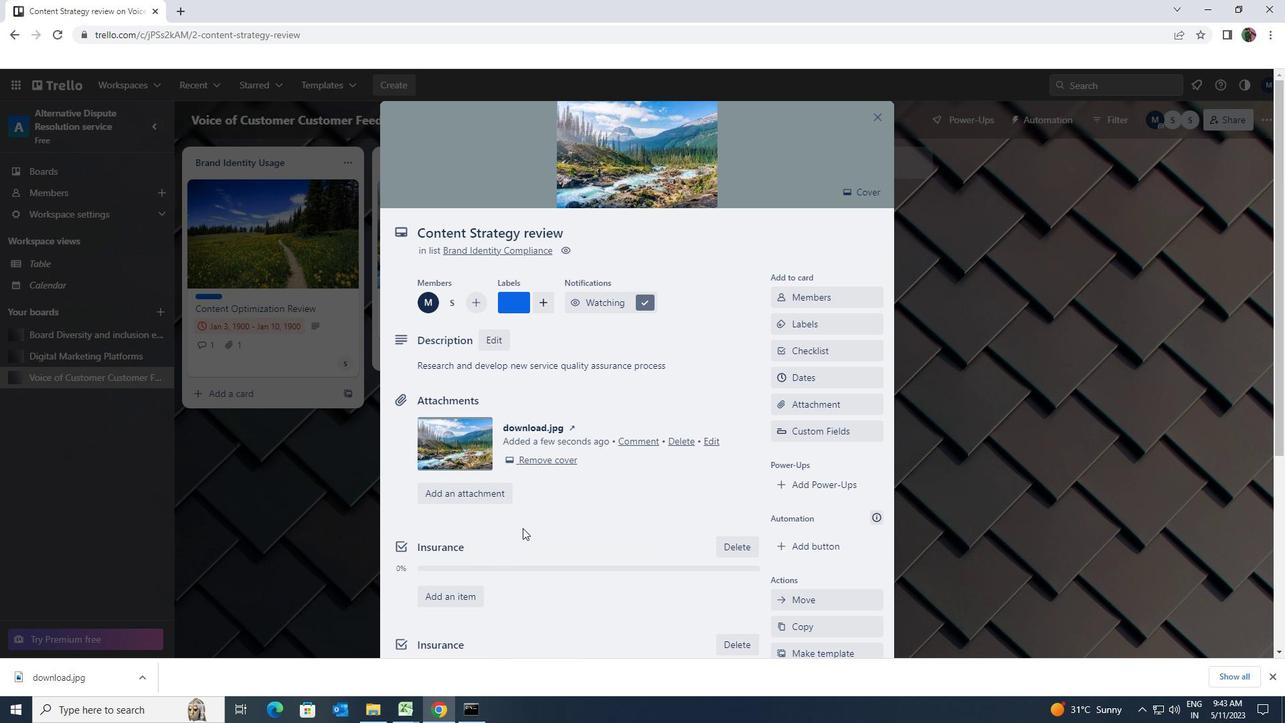 
Action: Mouse scrolled (534, 520) with delta (0, 0)
Screenshot: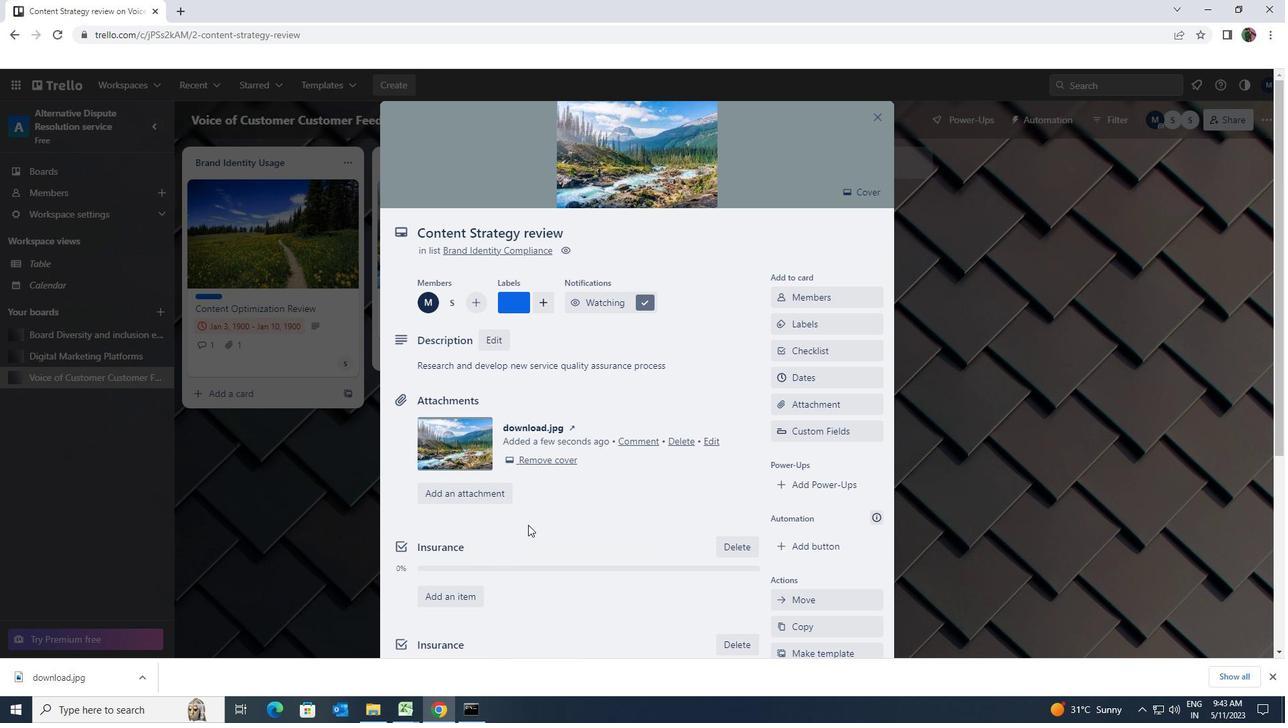 
Action: Mouse scrolled (534, 520) with delta (0, 0)
Screenshot: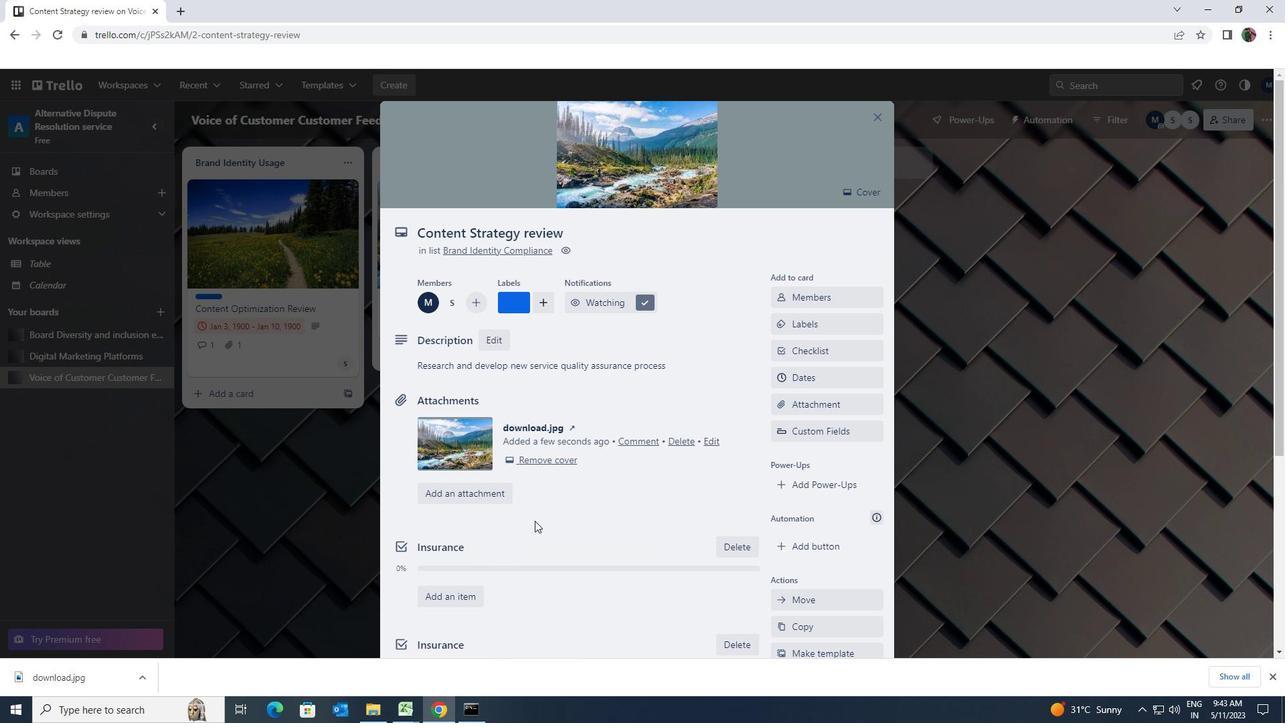 
Action: Mouse scrolled (534, 520) with delta (0, 0)
Screenshot: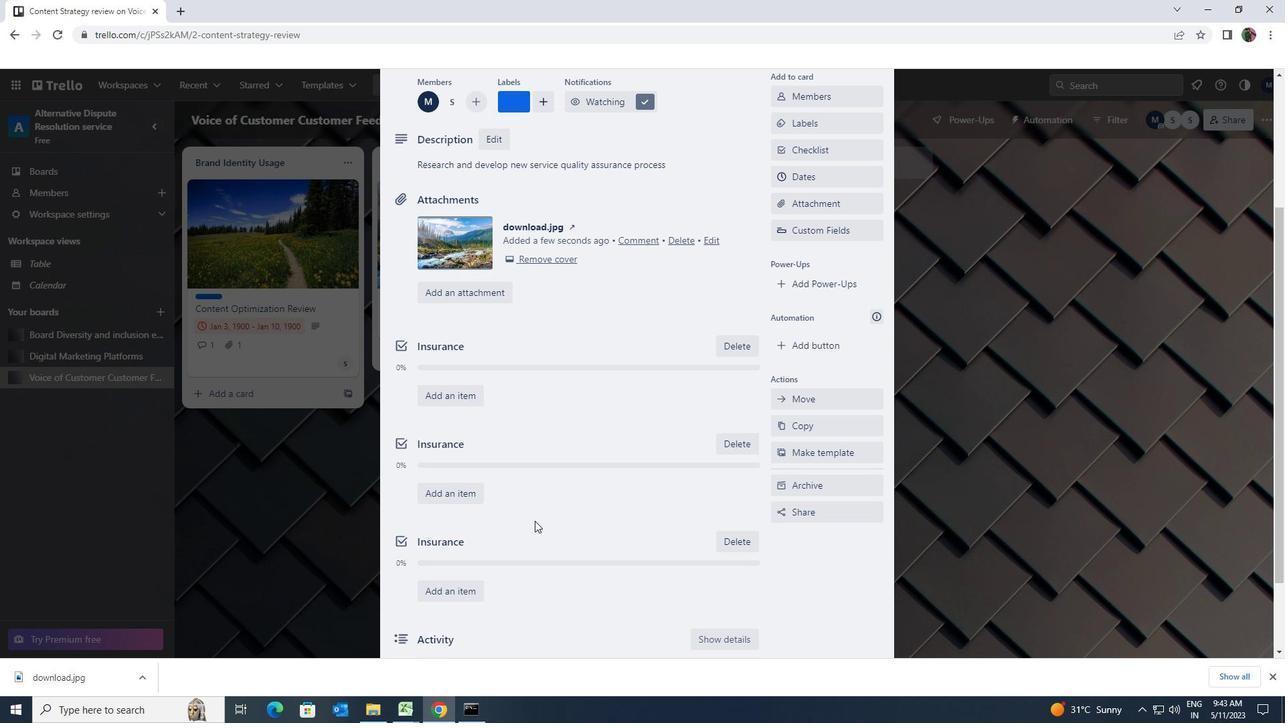 
Action: Mouse scrolled (534, 520) with delta (0, 0)
Screenshot: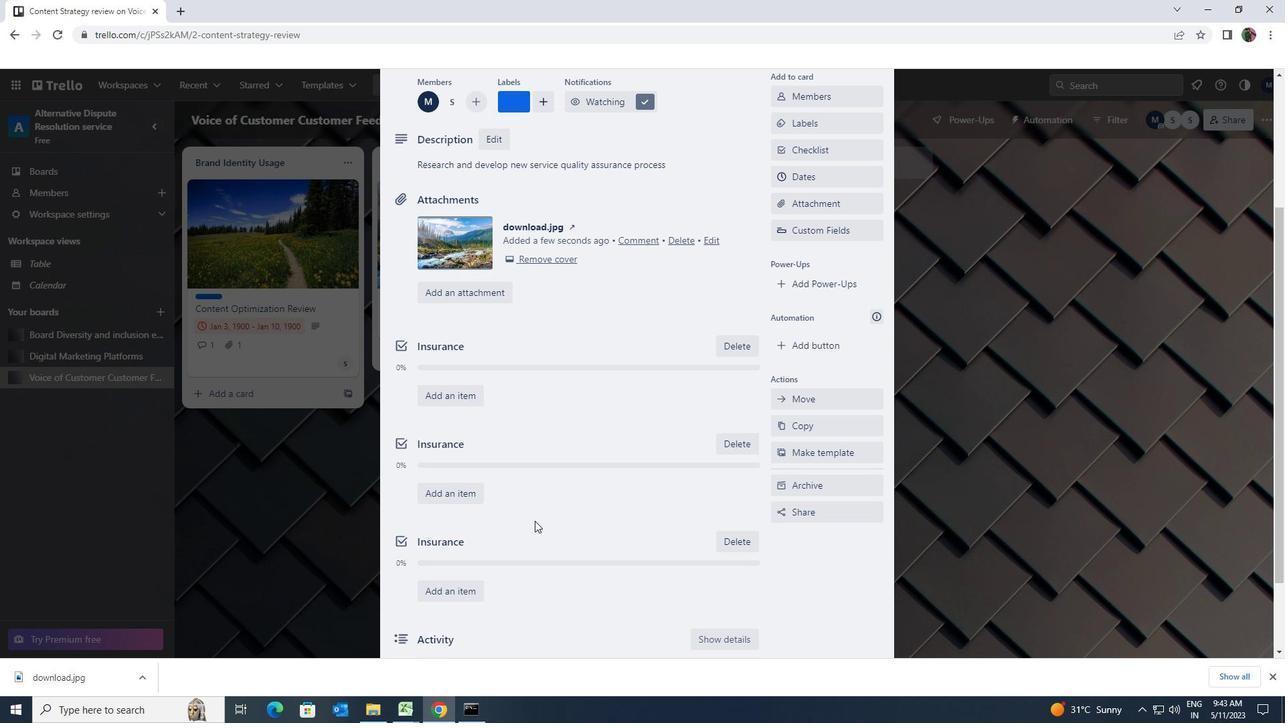 
Action: Mouse moved to (522, 565)
Screenshot: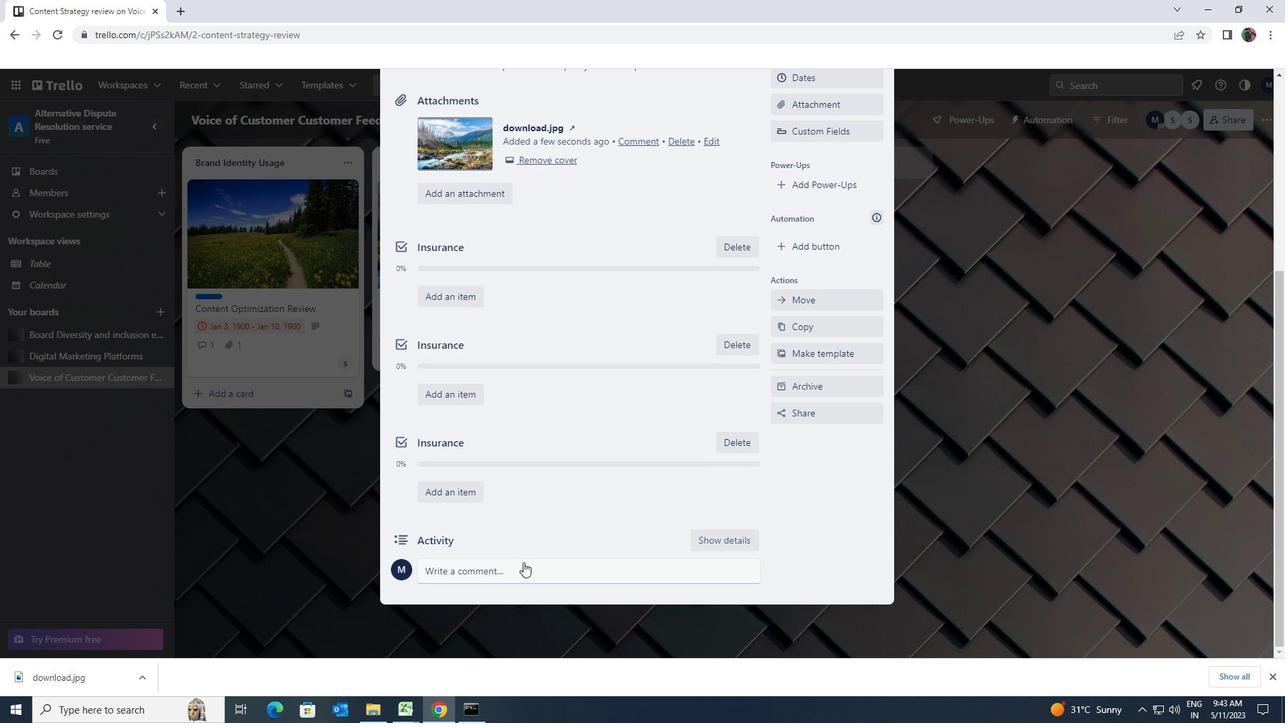 
Action: Mouse pressed left at (522, 565)
Screenshot: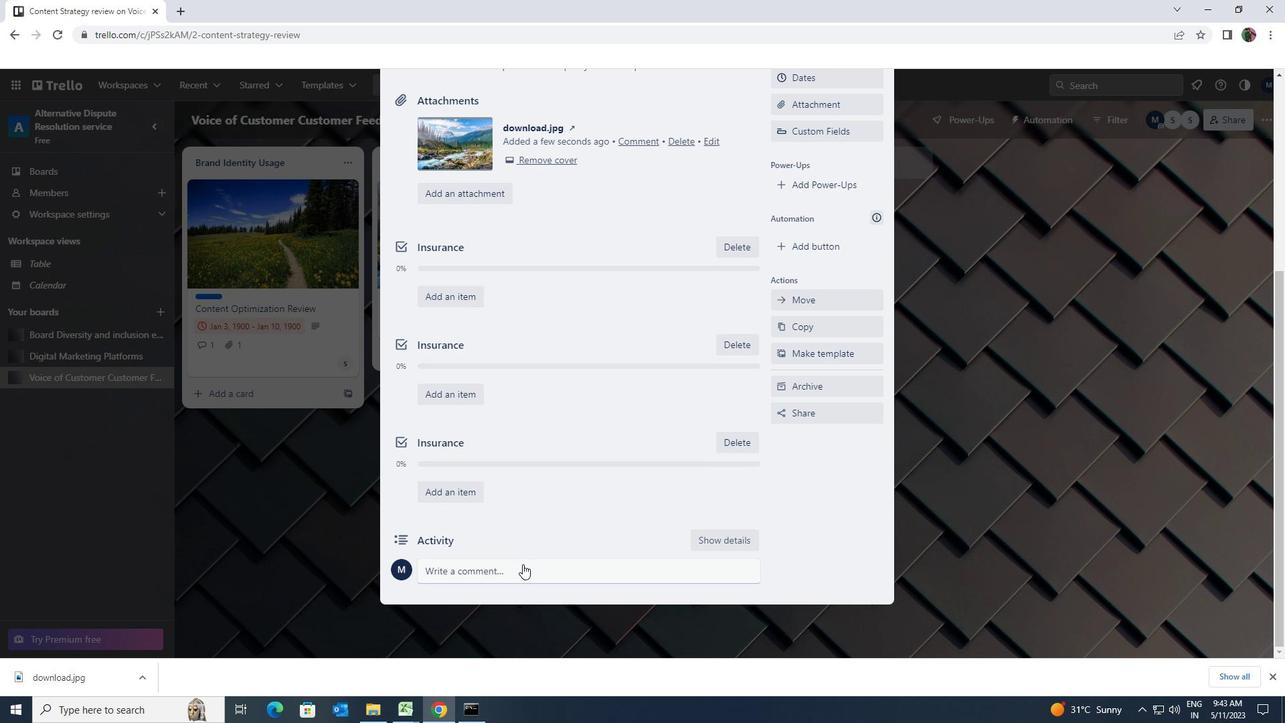 
Action: Mouse moved to (527, 563)
Screenshot: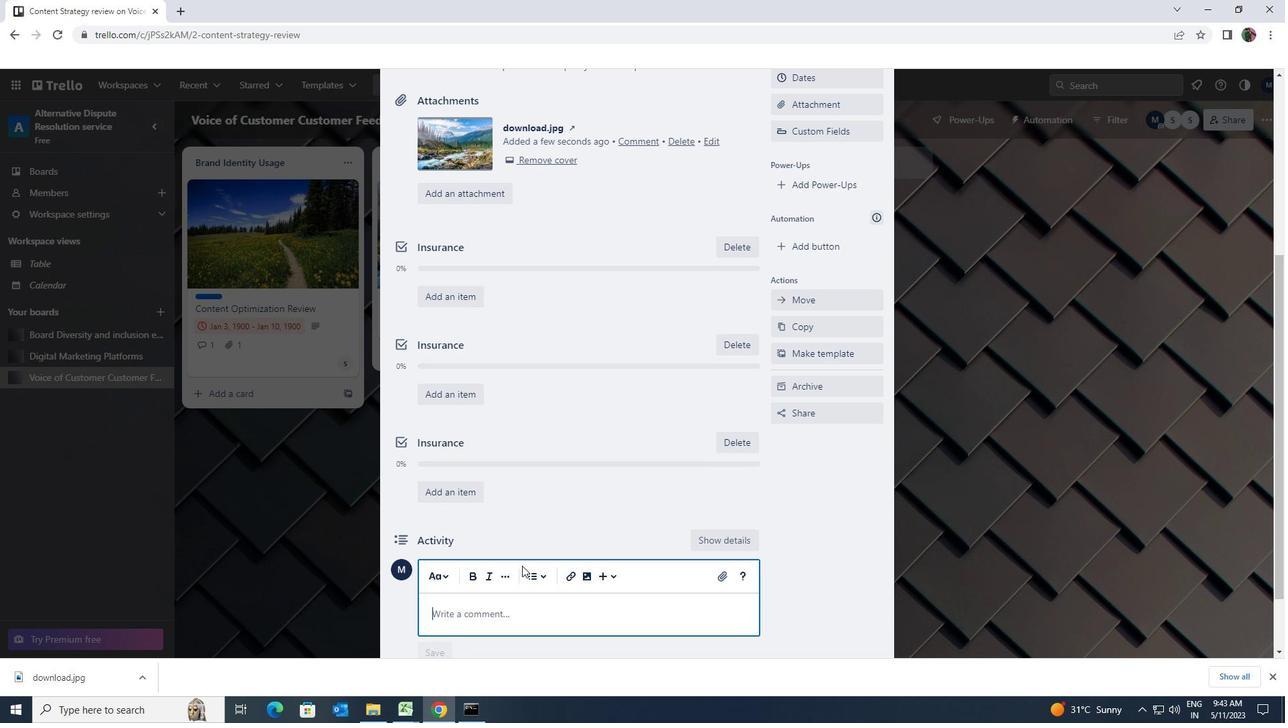 
Action: Key pressed <Key.shift><Key.shift><Key.shift><Key.shift><Key.shift><Key.shift><Key.shift><Key.shift><Key.shift>THE<Key.space><Key.shift>POTENTIAL<Key.space>IMPACT<Key.space>OF<Key.space><Key.shift>THIS<Key.space><Key.shift>TASK<Key.space>ON<Key.space>OUR<Key.space>COMPANY<Key.space>ENVIROMENTAL<Key.space>IMPACT<Key.space>LET<Key.space>US<Key.space>TA<Key.backspace>HAT<Key.space>WE<Key.space>APPROACH<Key.space>IT<Key.space>WITH<Key.space>A<Key.space>SENSE<Key.space>SUSTAINABILITY<Key.space>AND<Key.space>RESPONSIBILITY<Key.space>
Screenshot: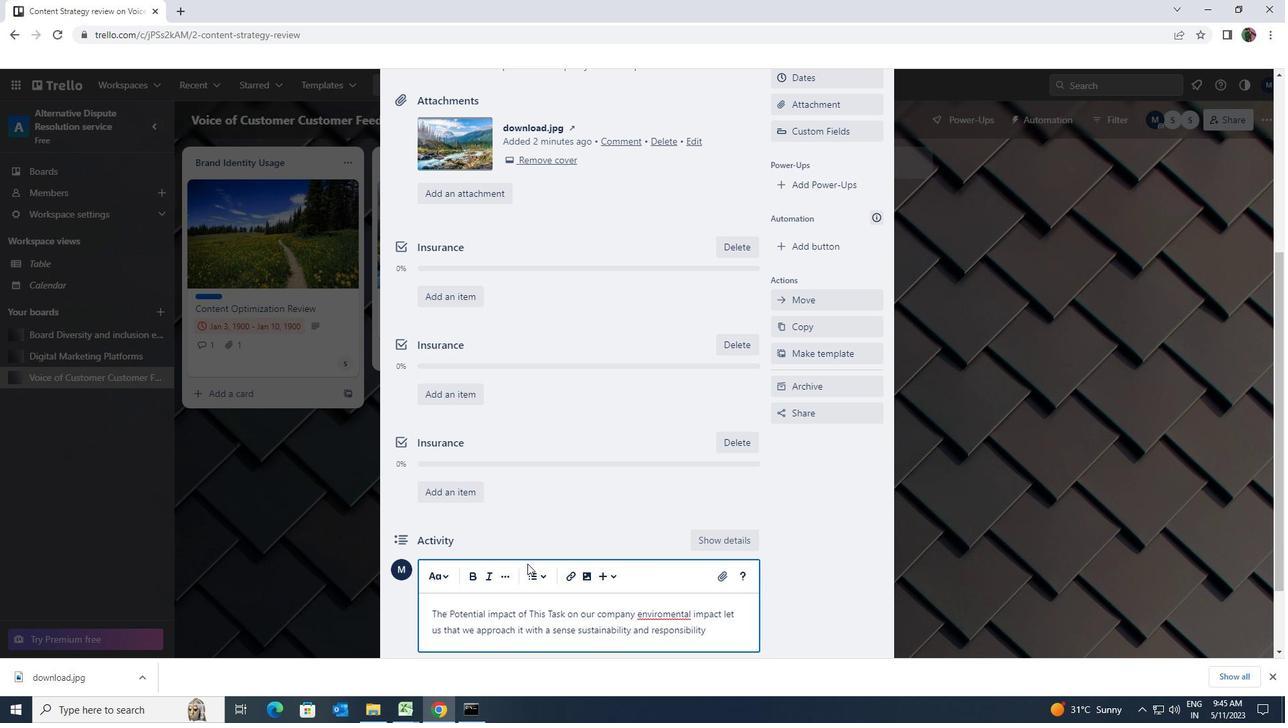 
Action: Mouse scrolled (527, 563) with delta (0, 0)
Screenshot: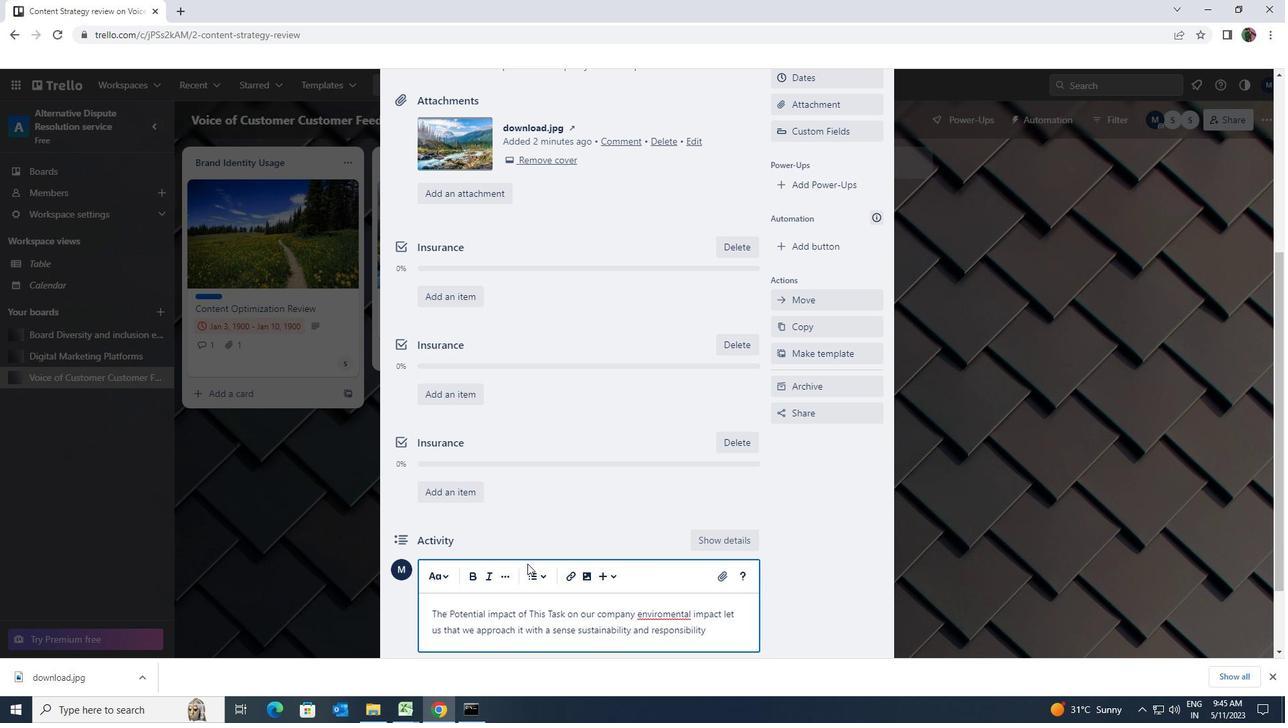 
Action: Mouse scrolled (527, 563) with delta (0, 0)
Screenshot: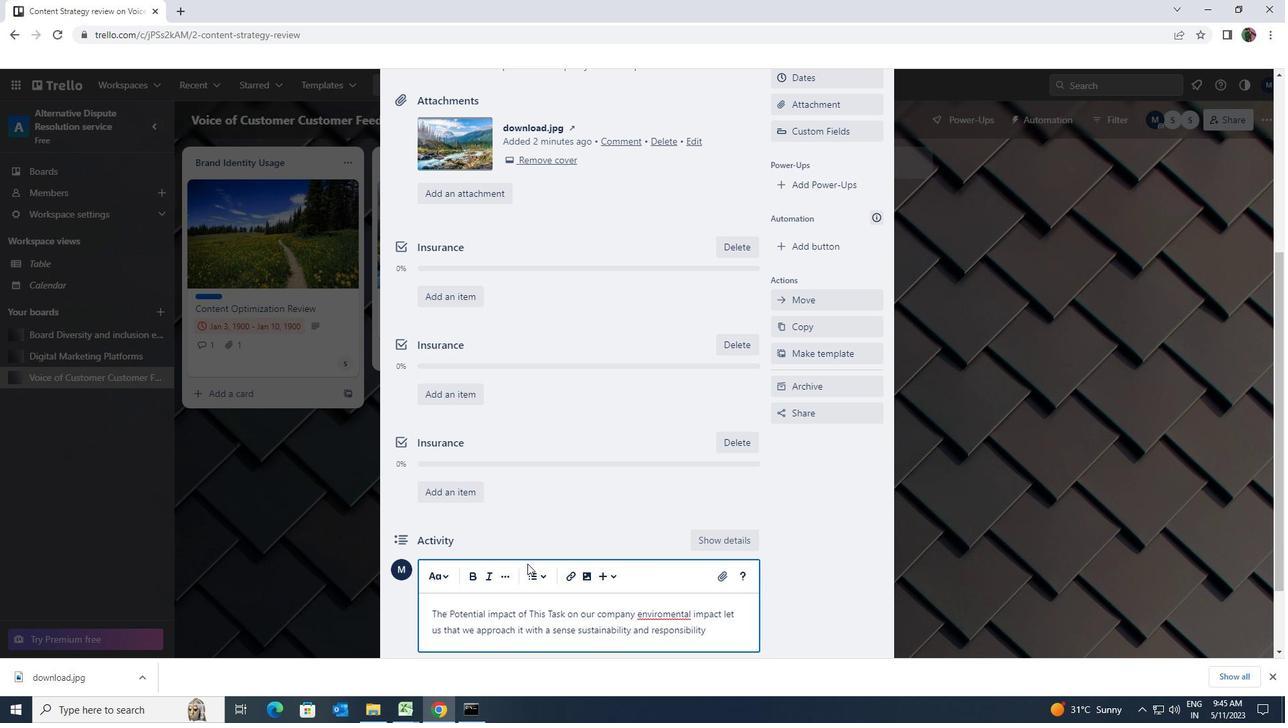 
Action: Mouse scrolled (527, 563) with delta (0, 0)
Screenshot: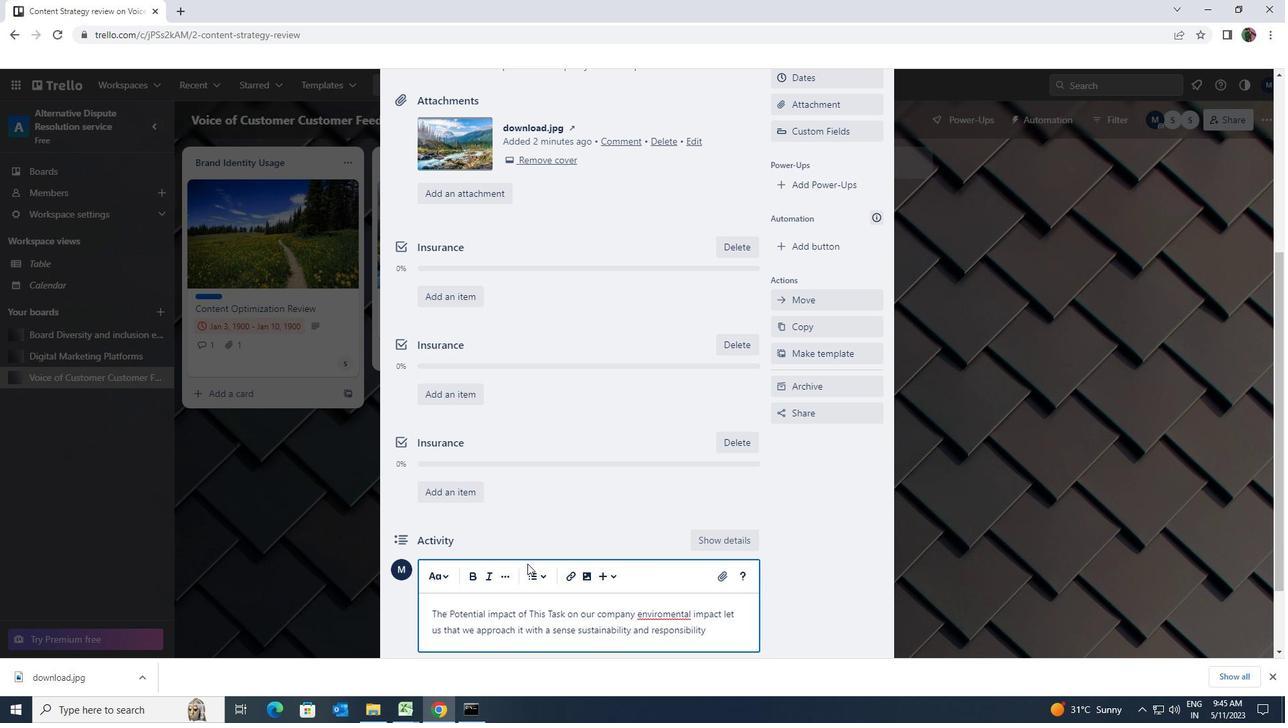 
Action: Mouse moved to (429, 569)
Screenshot: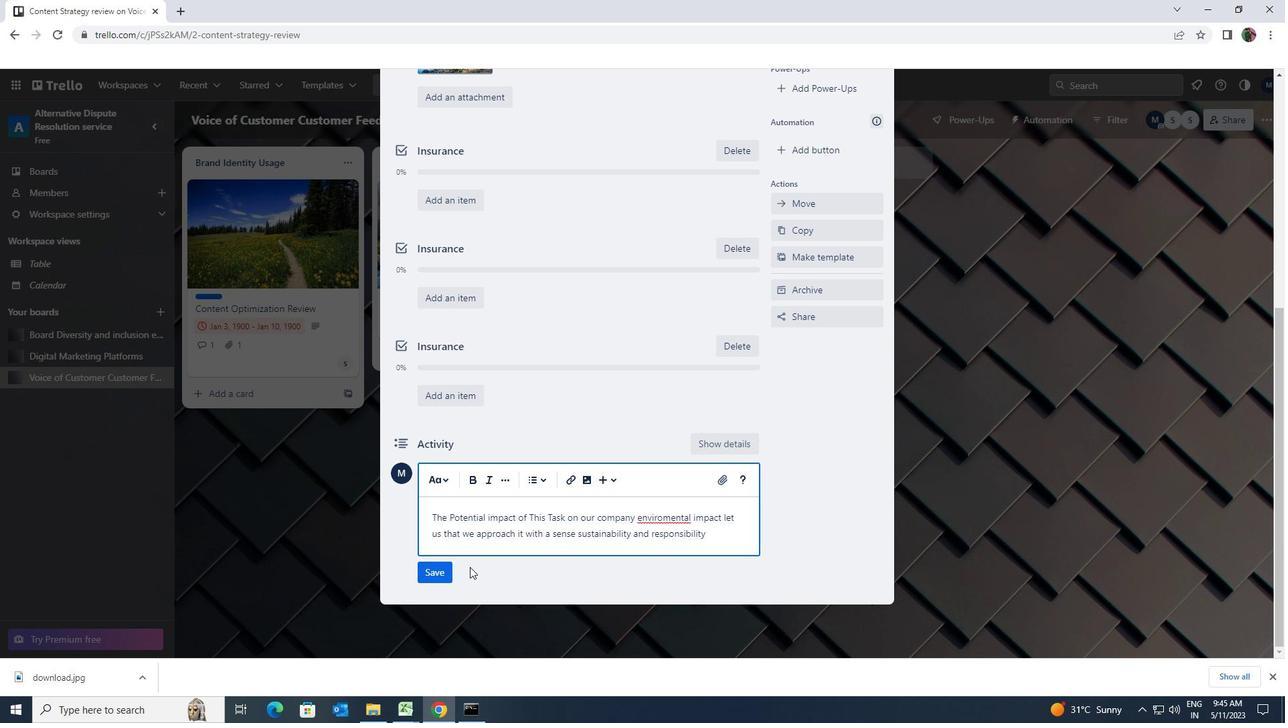 
Action: Mouse pressed left at (429, 569)
Screenshot: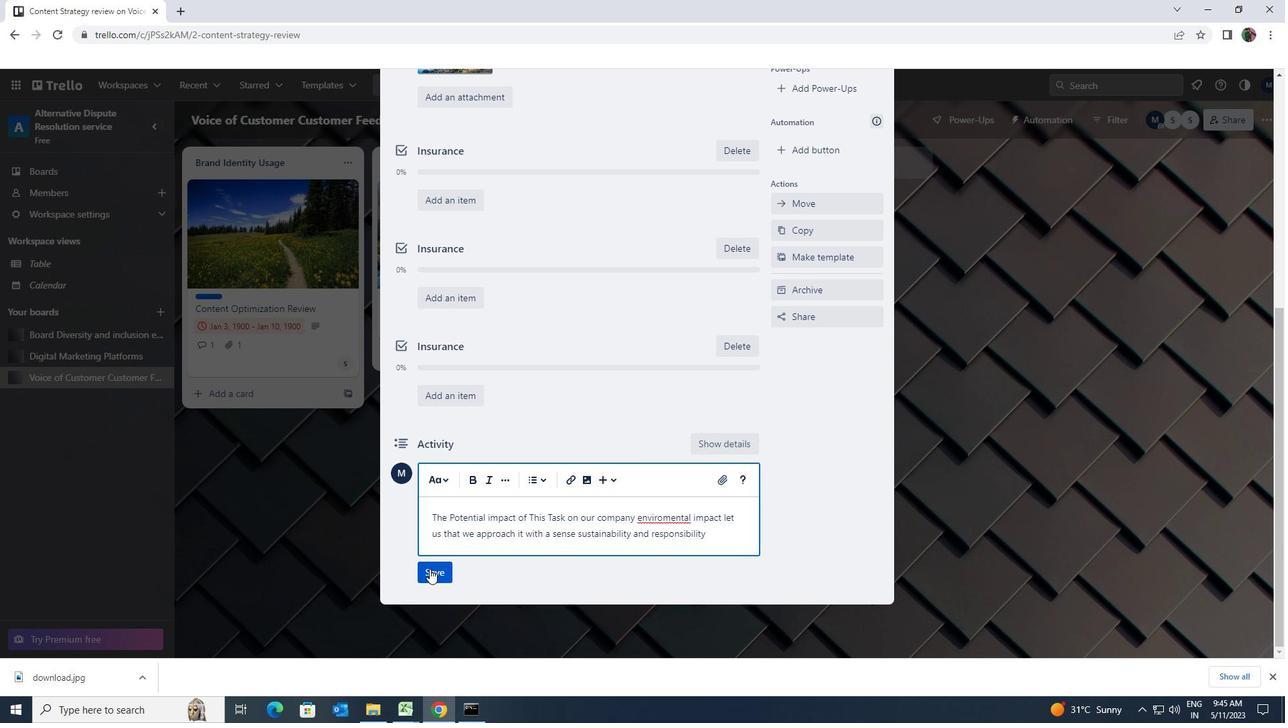 
Action: Mouse moved to (618, 529)
Screenshot: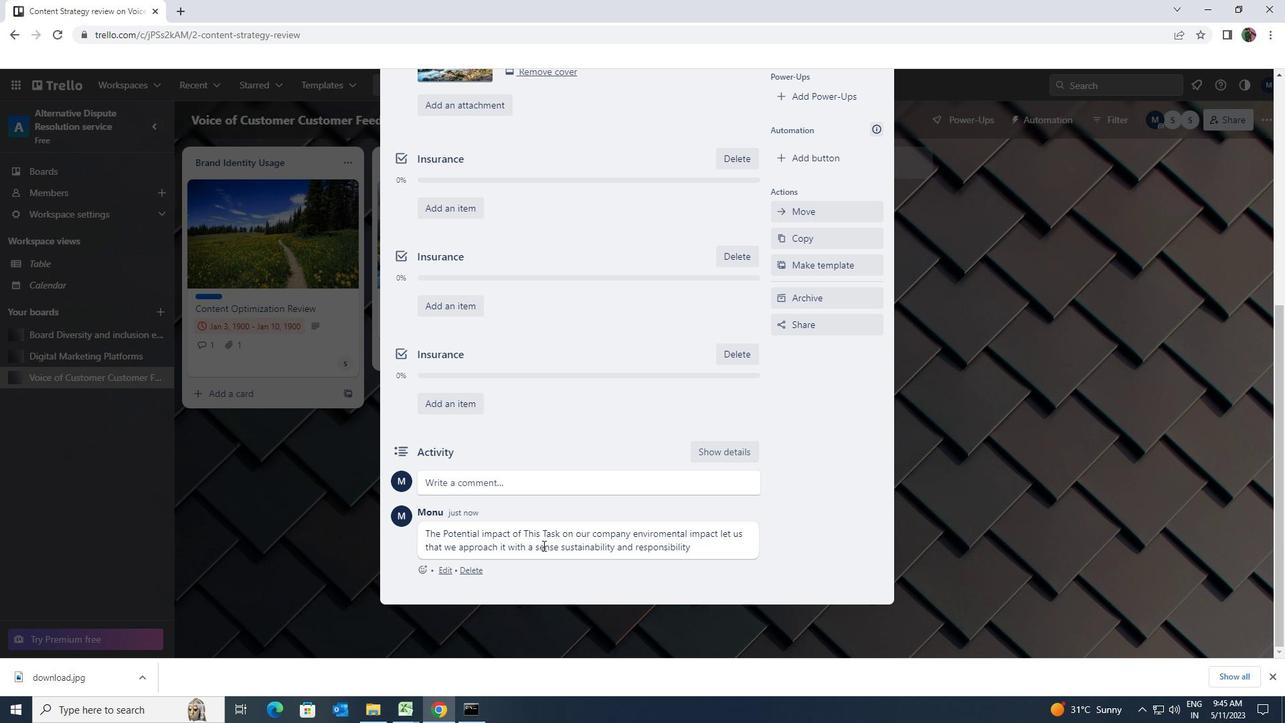 
Action: Mouse scrolled (618, 530) with delta (0, 0)
Screenshot: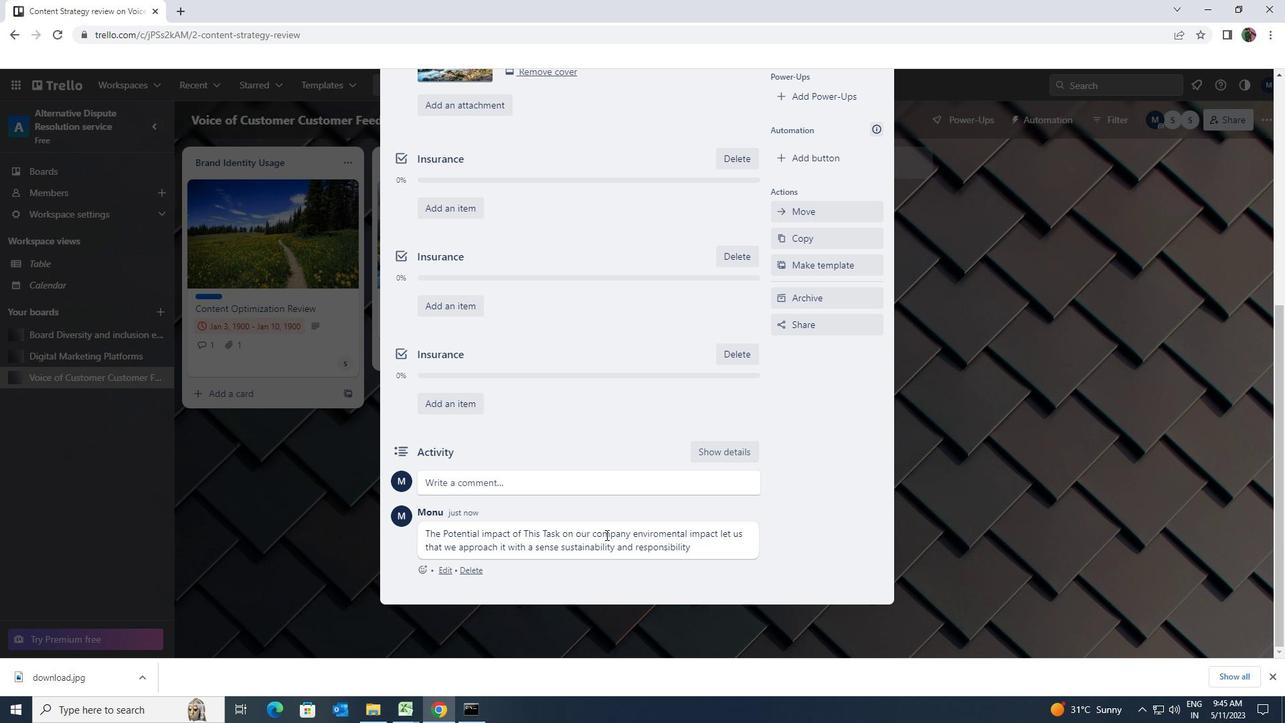 
Action: Mouse scrolled (618, 530) with delta (0, 0)
Screenshot: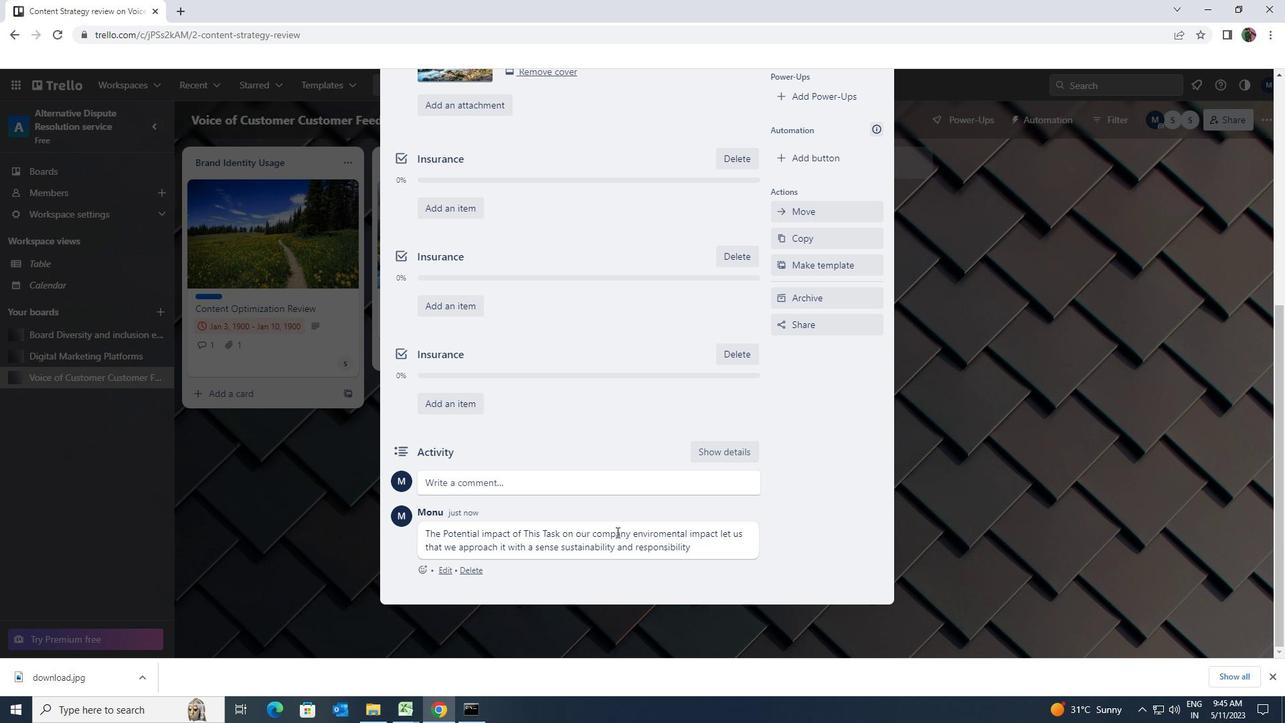 
Action: Mouse scrolled (618, 530) with delta (0, 0)
Screenshot: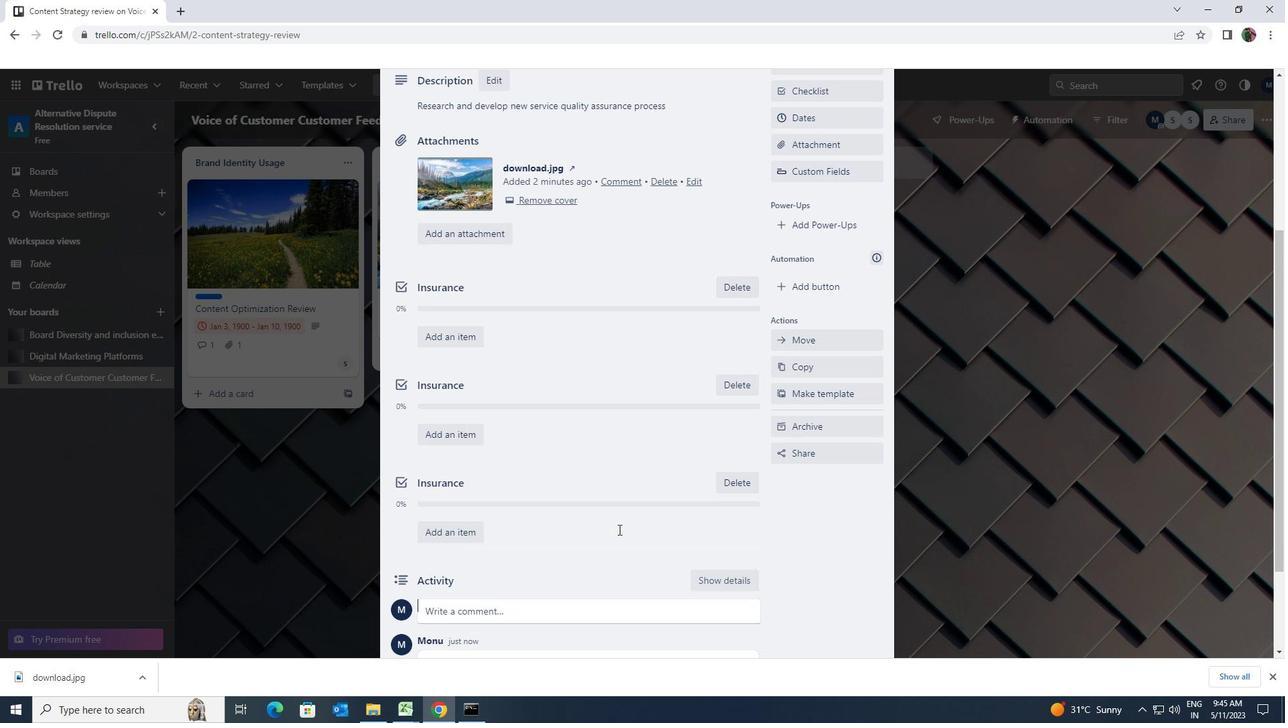 
Action: Mouse scrolled (618, 530) with delta (0, 0)
Screenshot: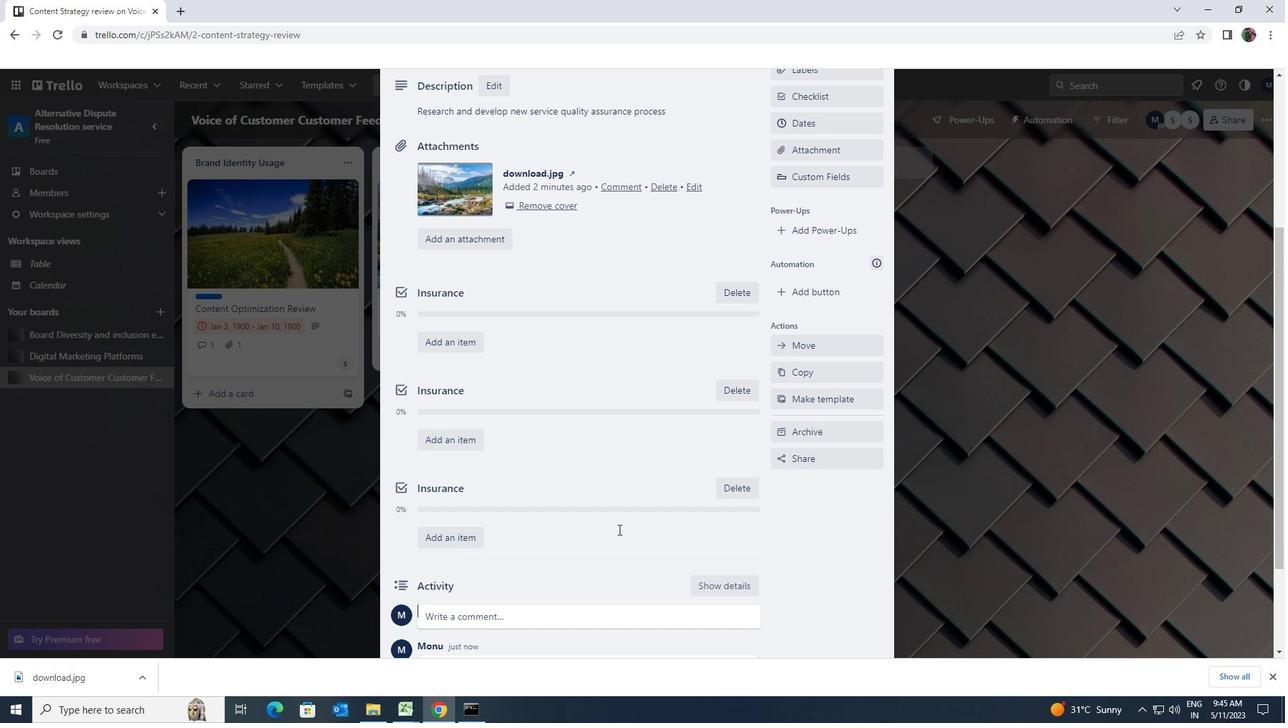 
Action: Mouse scrolled (618, 530) with delta (0, 0)
Screenshot: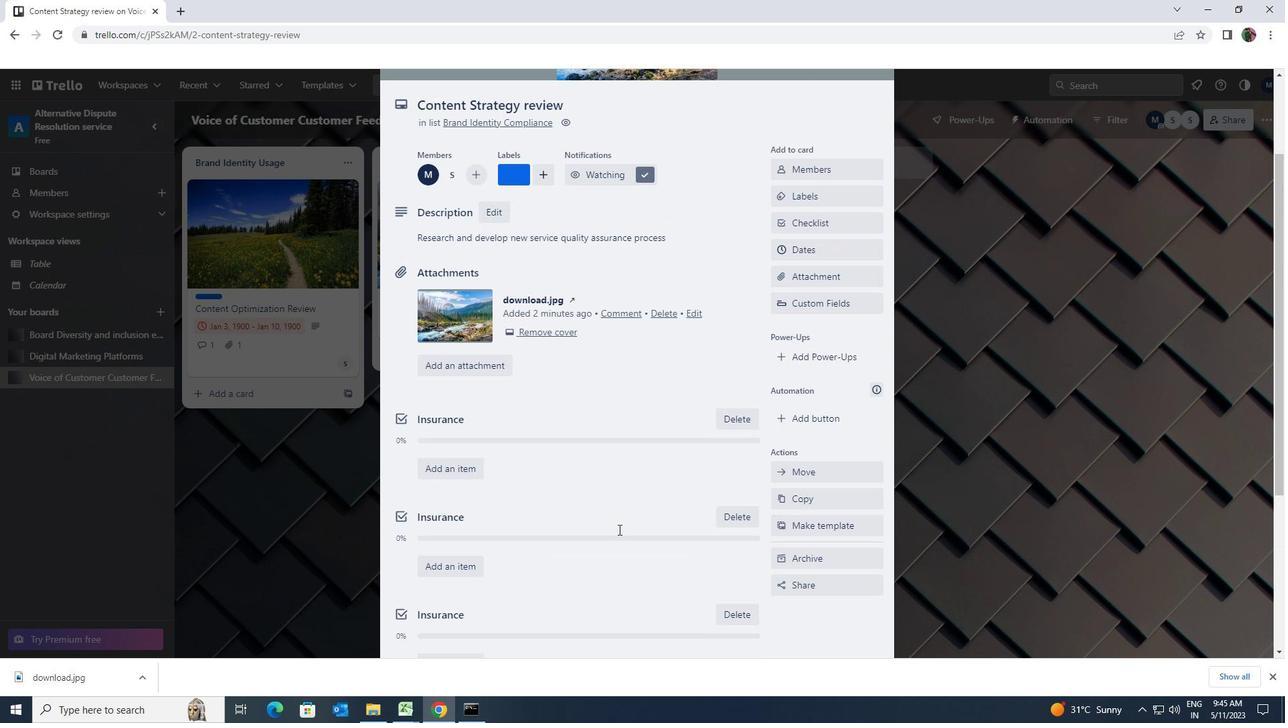 
Action: Mouse scrolled (618, 530) with delta (0, 0)
Screenshot: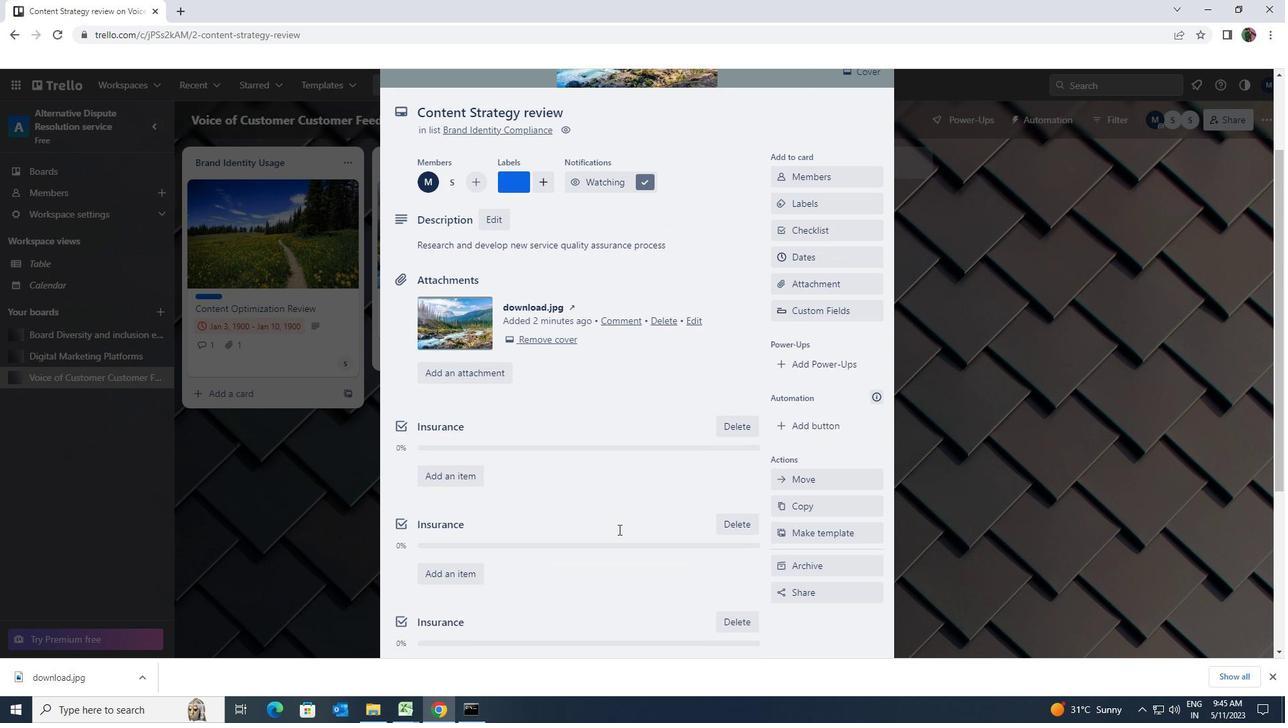 
Action: Mouse moved to (793, 374)
Screenshot: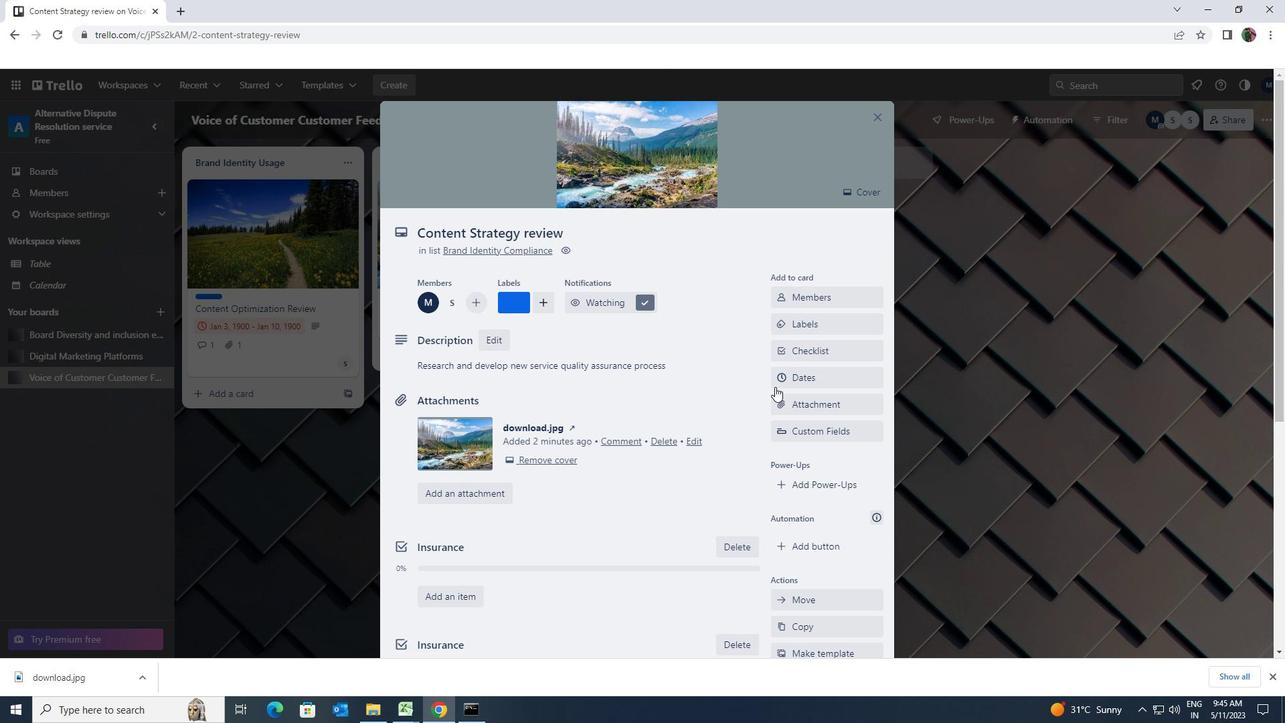 
Action: Mouse pressed left at (793, 374)
Screenshot: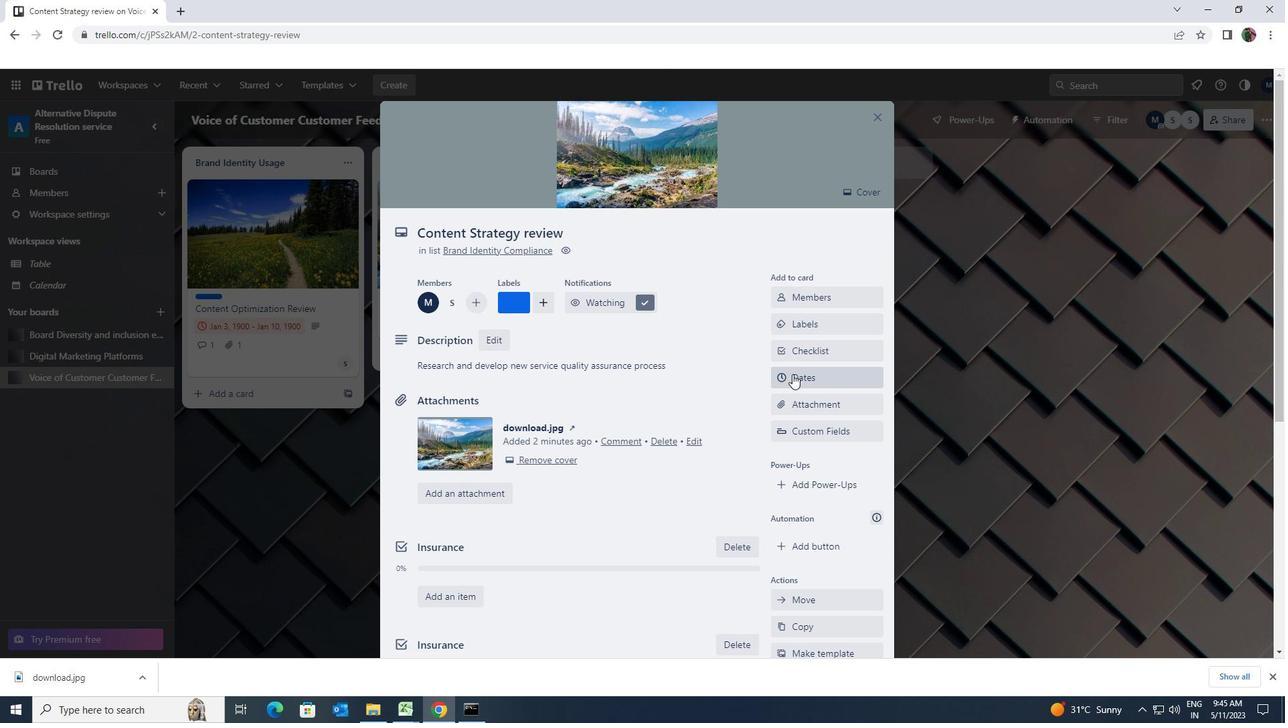 
Action: Mouse moved to (786, 362)
Screenshot: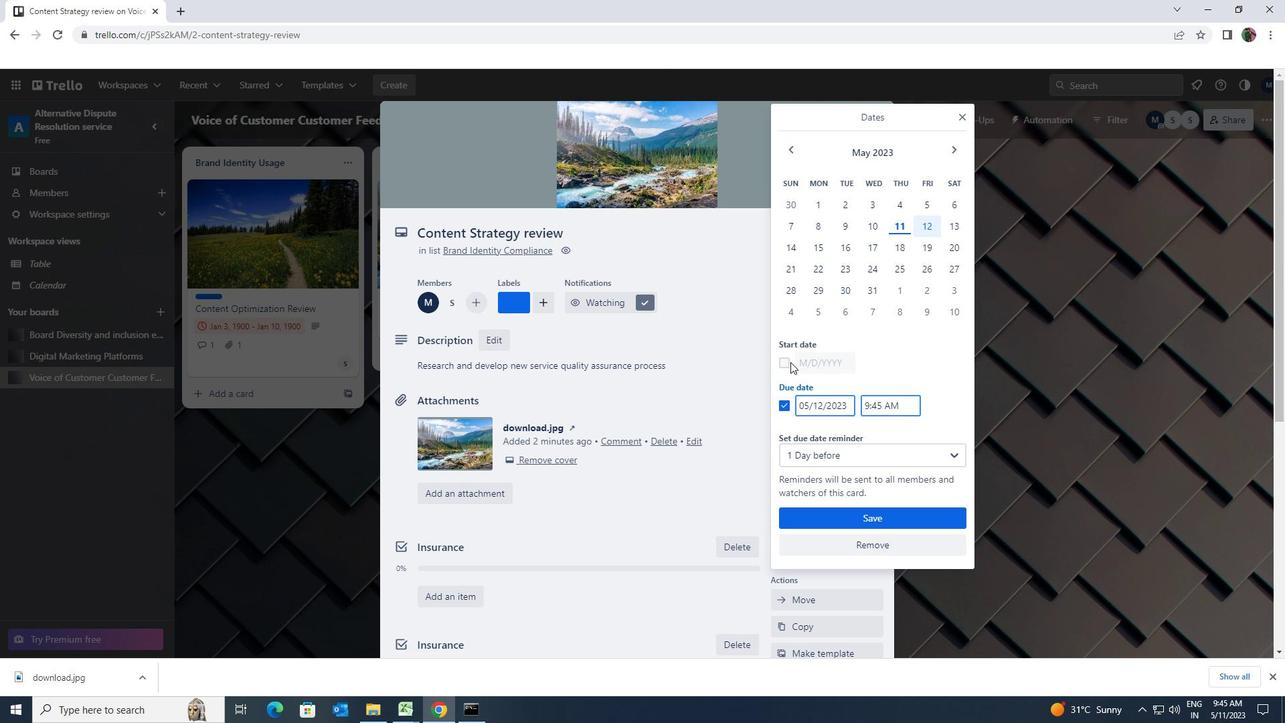 
Action: Mouse pressed left at (786, 362)
Screenshot: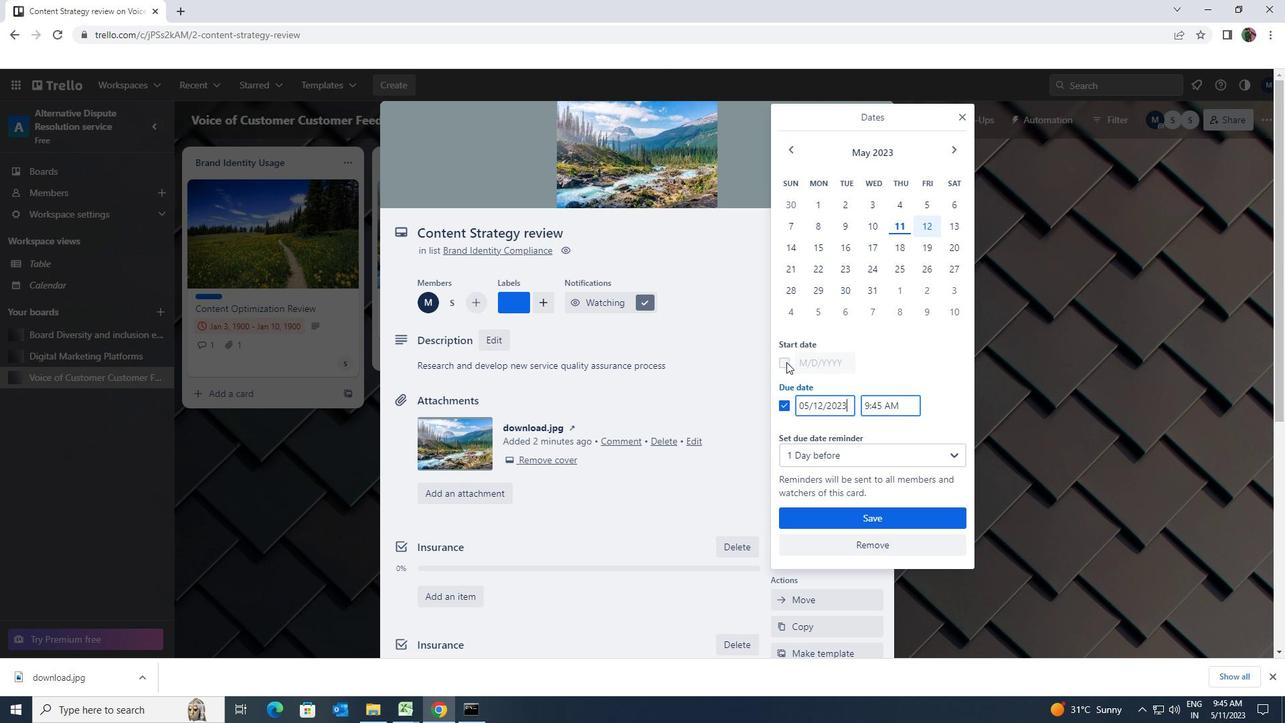 
Action: Mouse moved to (948, 204)
Screenshot: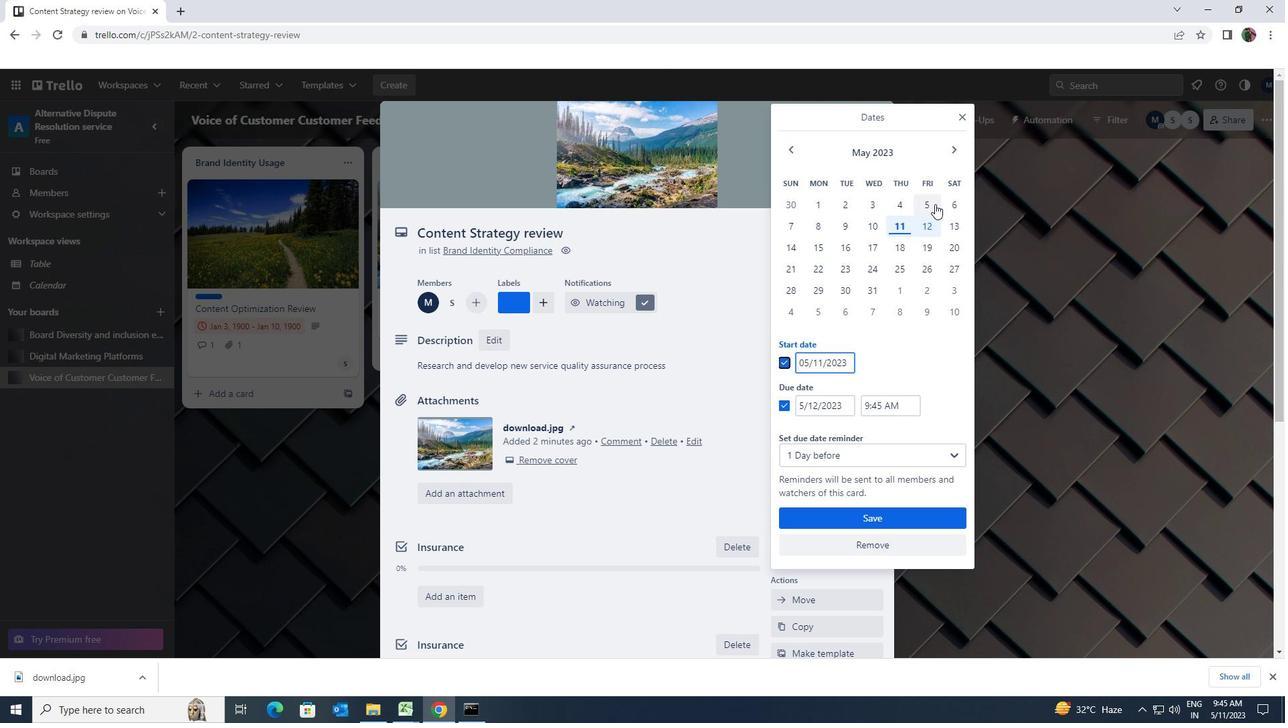 
Action: Mouse pressed left at (948, 204)
Screenshot: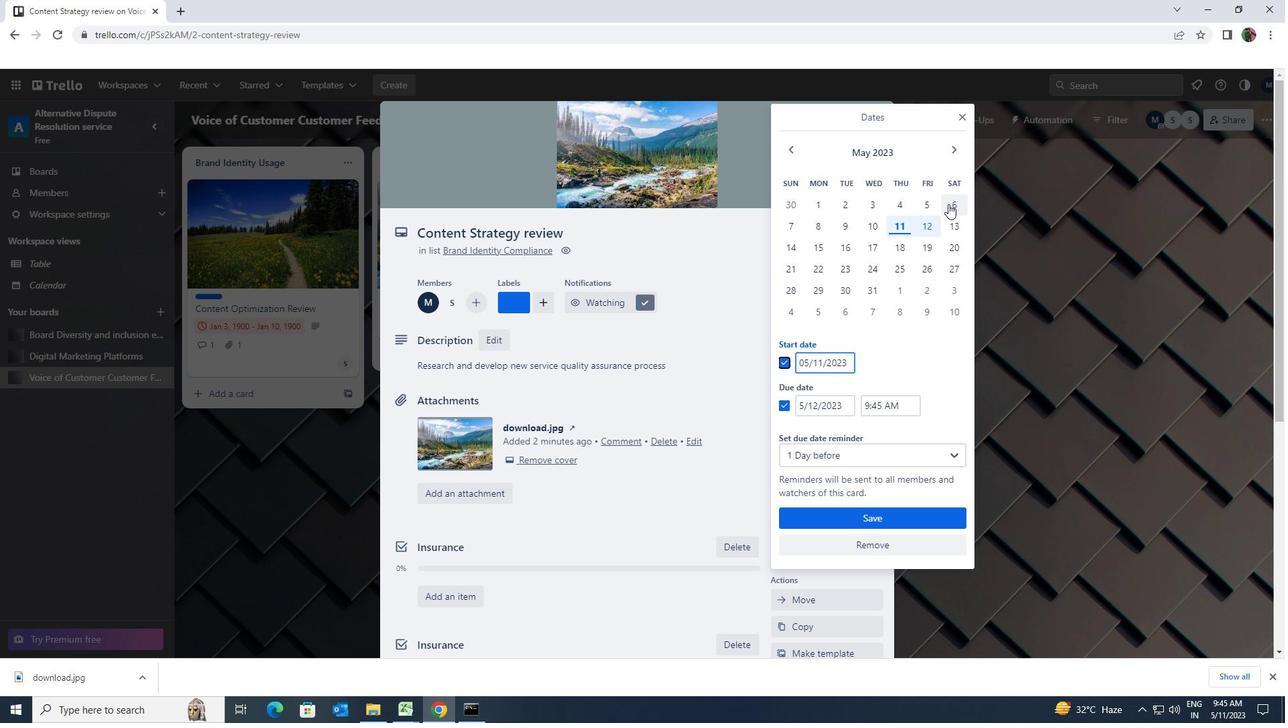 
Action: Mouse moved to (953, 219)
Screenshot: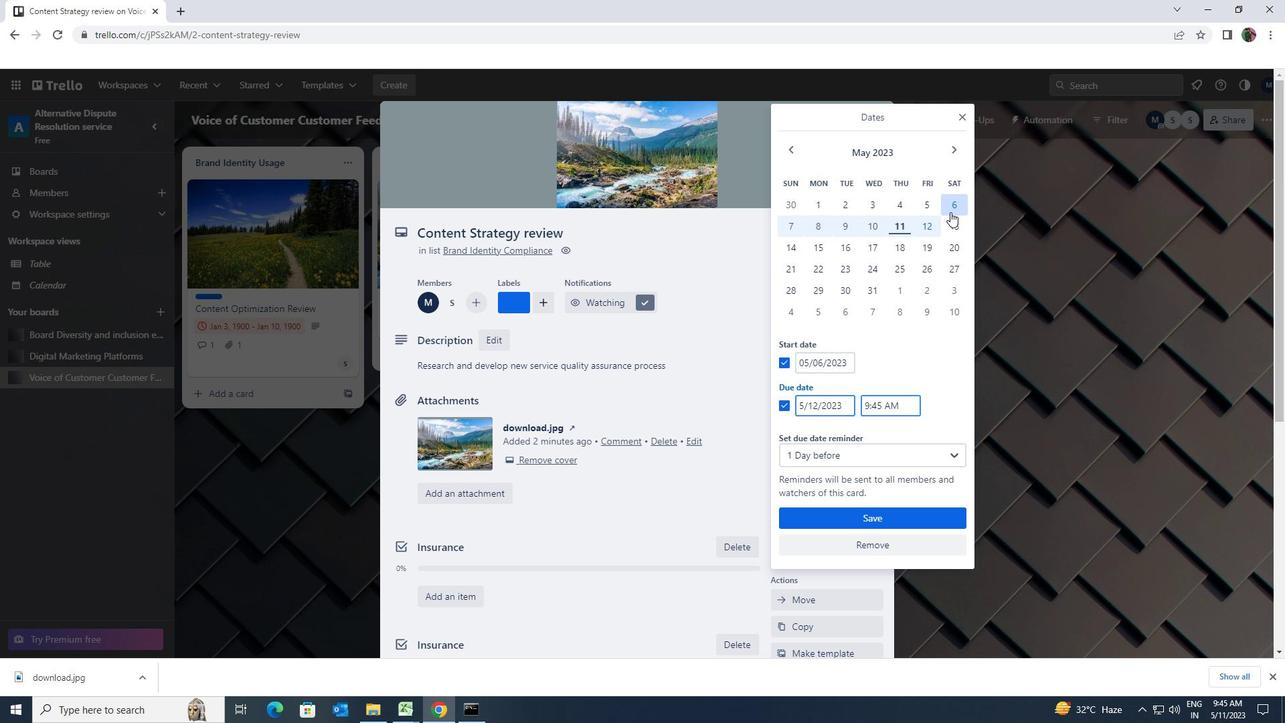 
Action: Mouse pressed left at (953, 219)
Screenshot: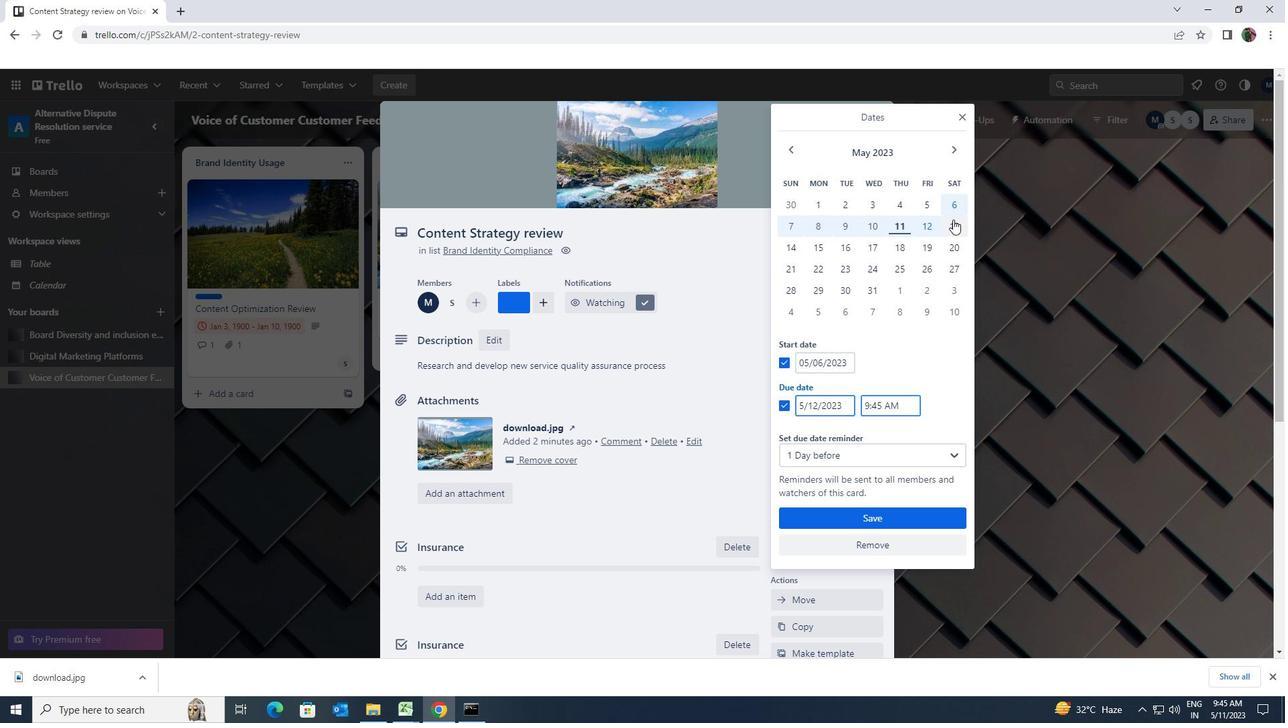 
Action: Mouse moved to (895, 517)
Screenshot: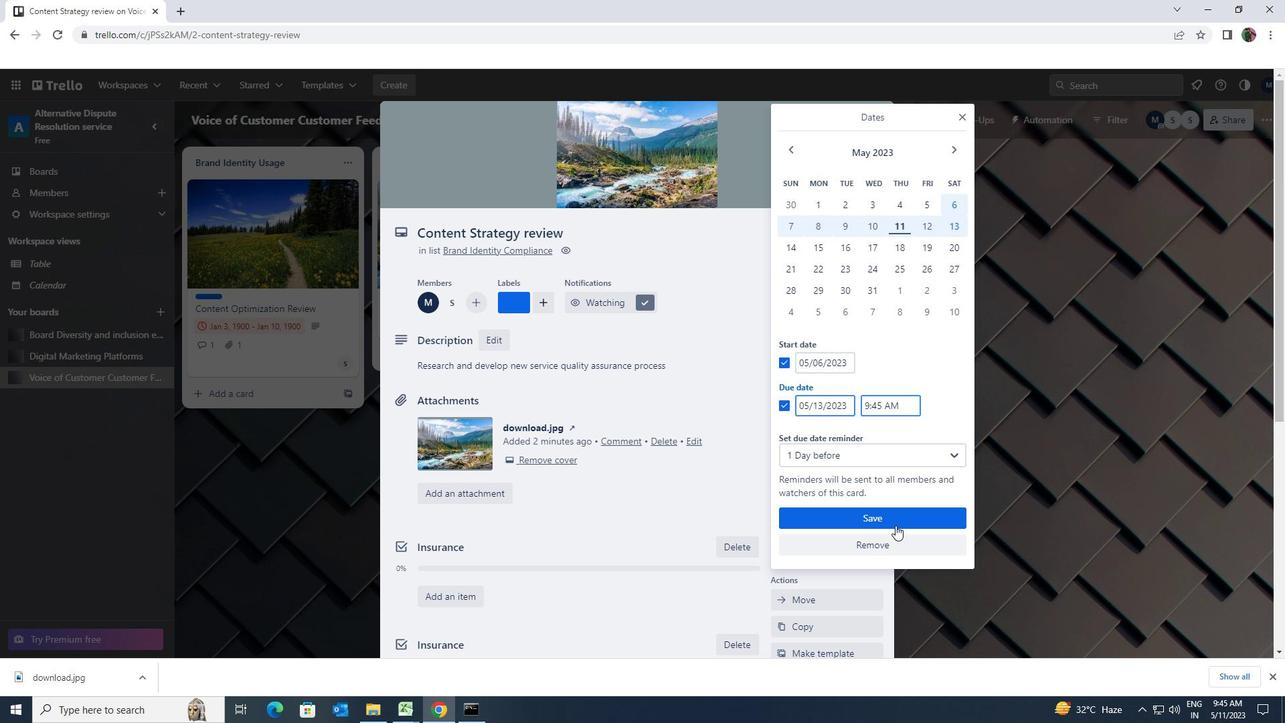 
Action: Mouse pressed left at (895, 517)
Screenshot: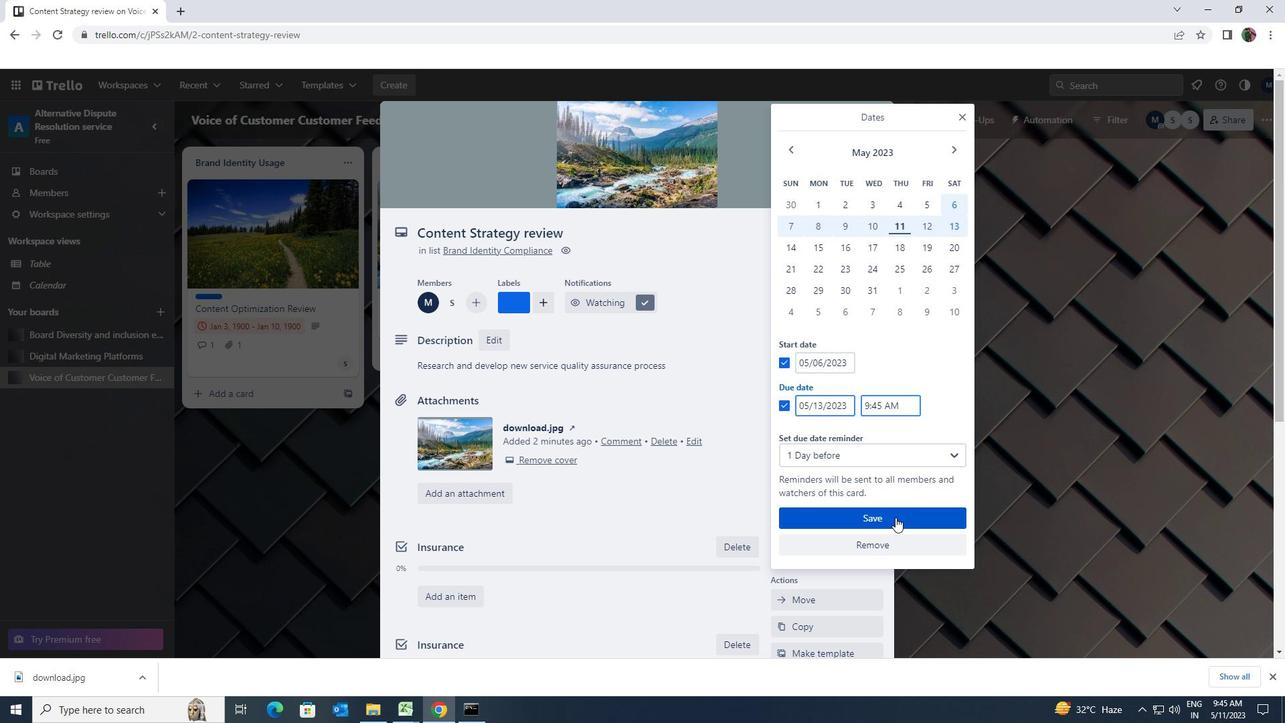 
